 Task: Add an event with the title Product Demonstration Session, date '2023/10/26', time 9:15 AM to 11:15 AMand add a description: After the scavenger hunt, a debriefing session will be conducted to allow teams to share their experiences, challenges faced, and lessons learned. This provides an opportunity for reflection, celebration of successes, and identification of areas for improvement., put the event into Red category . Add location for the event as: 321 Mykonos Town, Mykonos, Greece, logged in from the account softage.2@softage.netand send the event invitation to softage.10@softage.net and softage.1@softage.net. Set a reminder for the event 2 hour before
Action: Mouse moved to (112, 112)
Screenshot: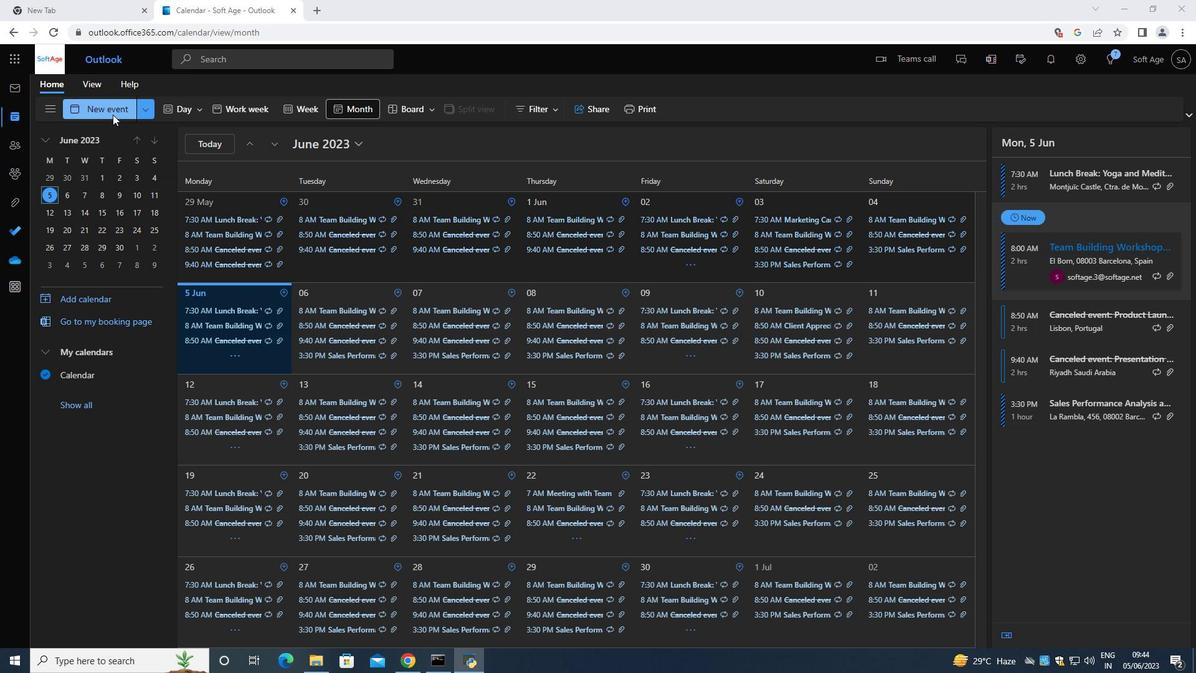 
Action: Mouse pressed left at (112, 112)
Screenshot: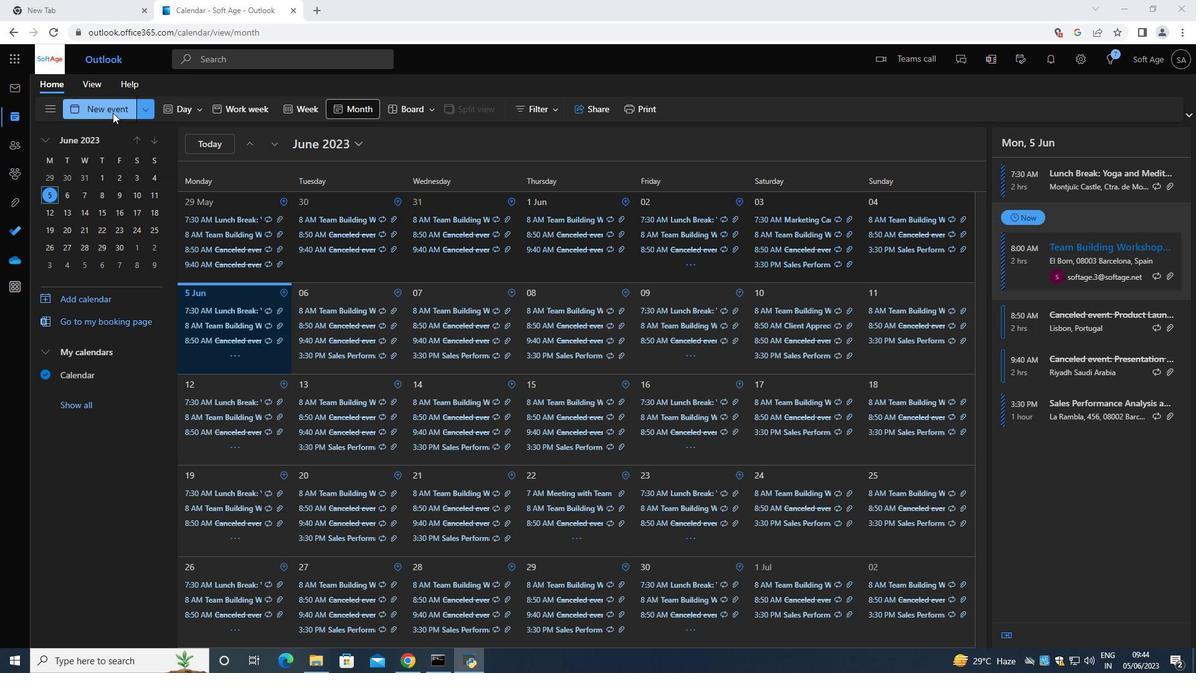 
Action: Mouse moved to (307, 185)
Screenshot: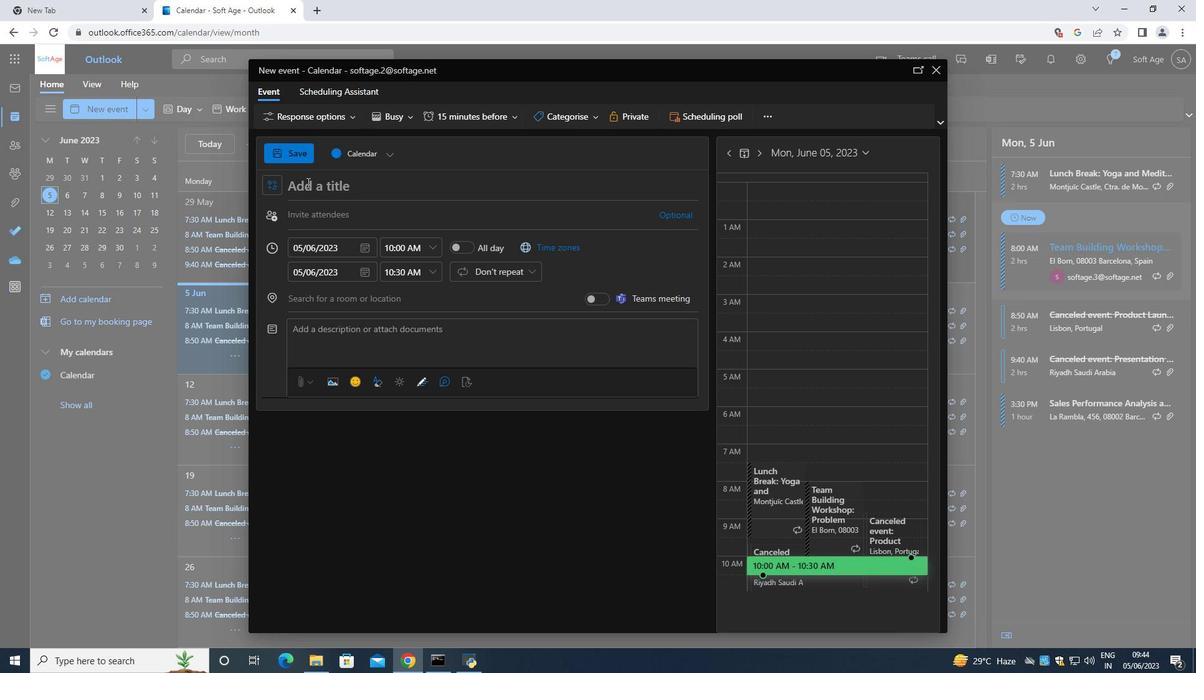 
Action: Mouse pressed left at (307, 185)
Screenshot: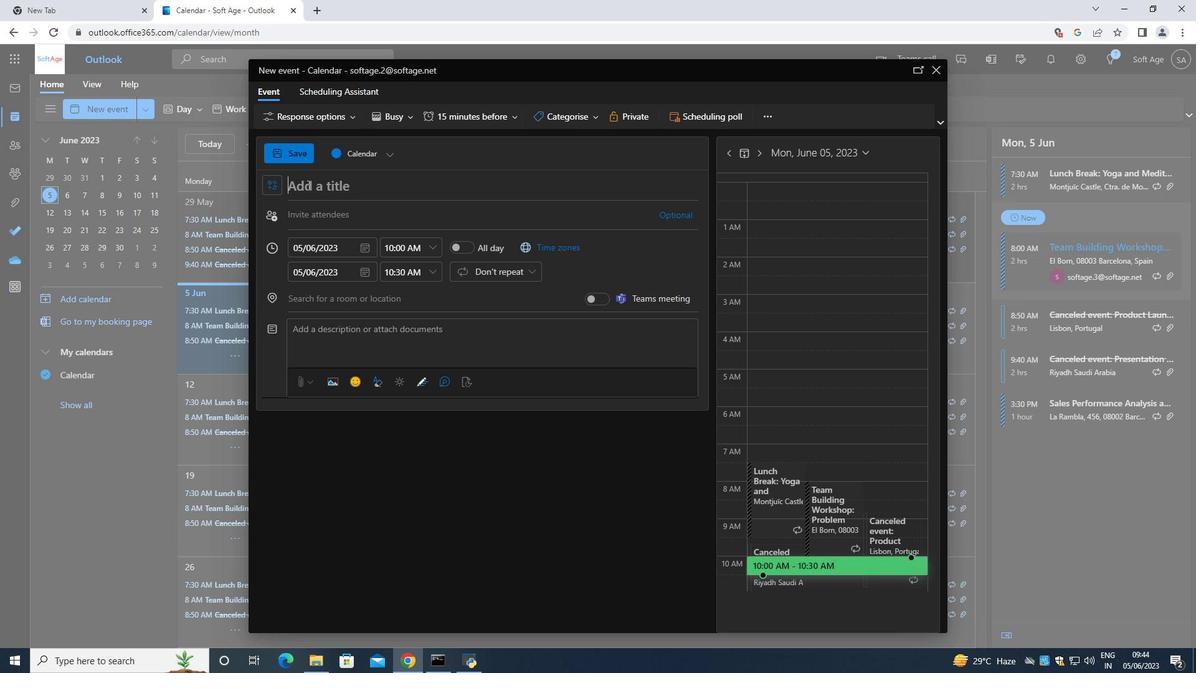 
Action: Mouse moved to (313, 193)
Screenshot: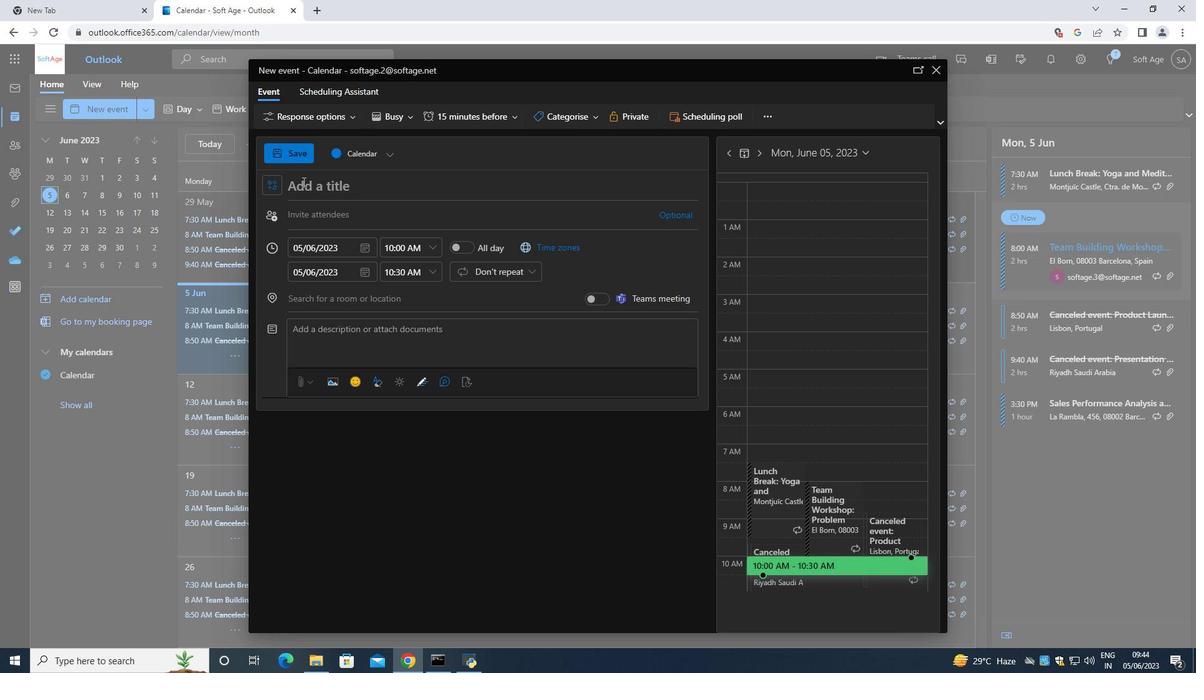 
Action: Key pressed <Key.shift><Key.shift><Key.shift><Key.shift><Key.shift><Key.shift><Key.shift><Key.shift>Product<Key.space><Key.shift>Demonstration<Key.space><Key.shift>Session<Key.space>
Screenshot: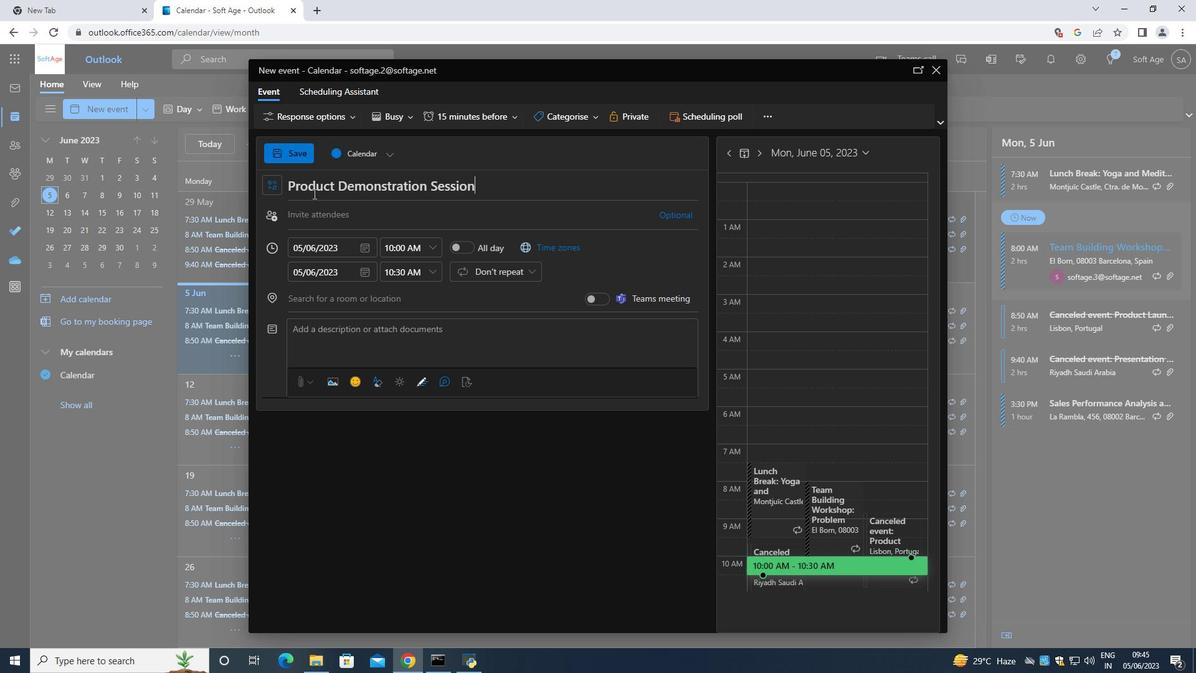 
Action: Mouse moved to (362, 242)
Screenshot: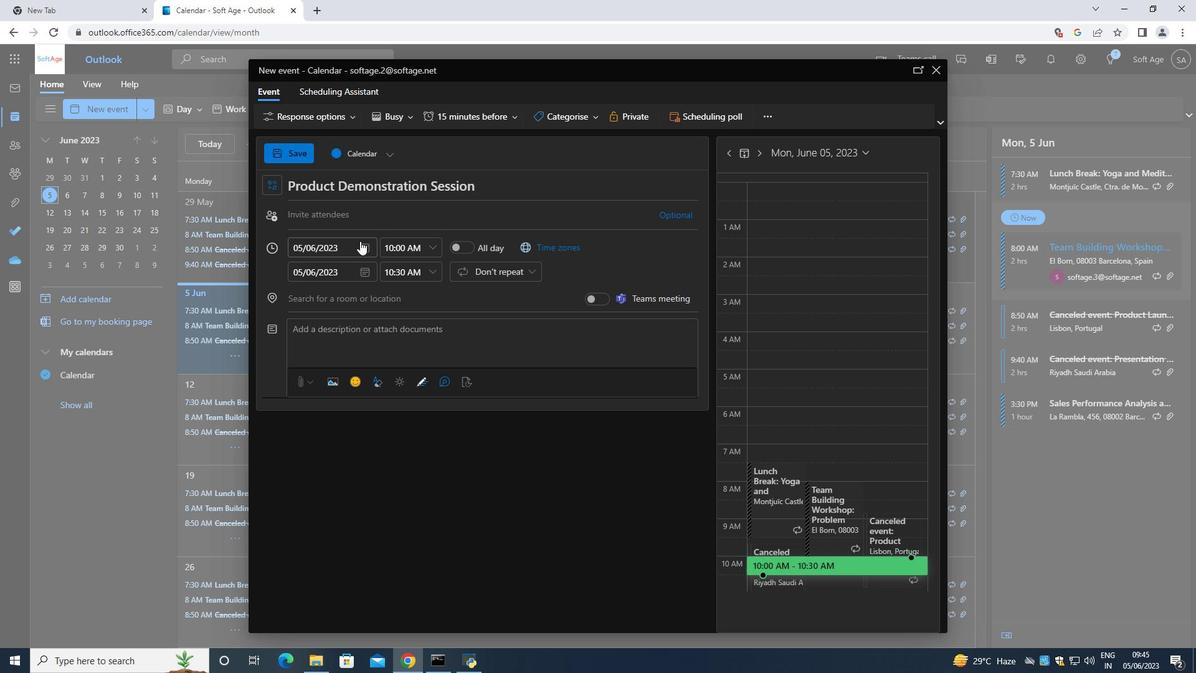 
Action: Mouse pressed left at (362, 242)
Screenshot: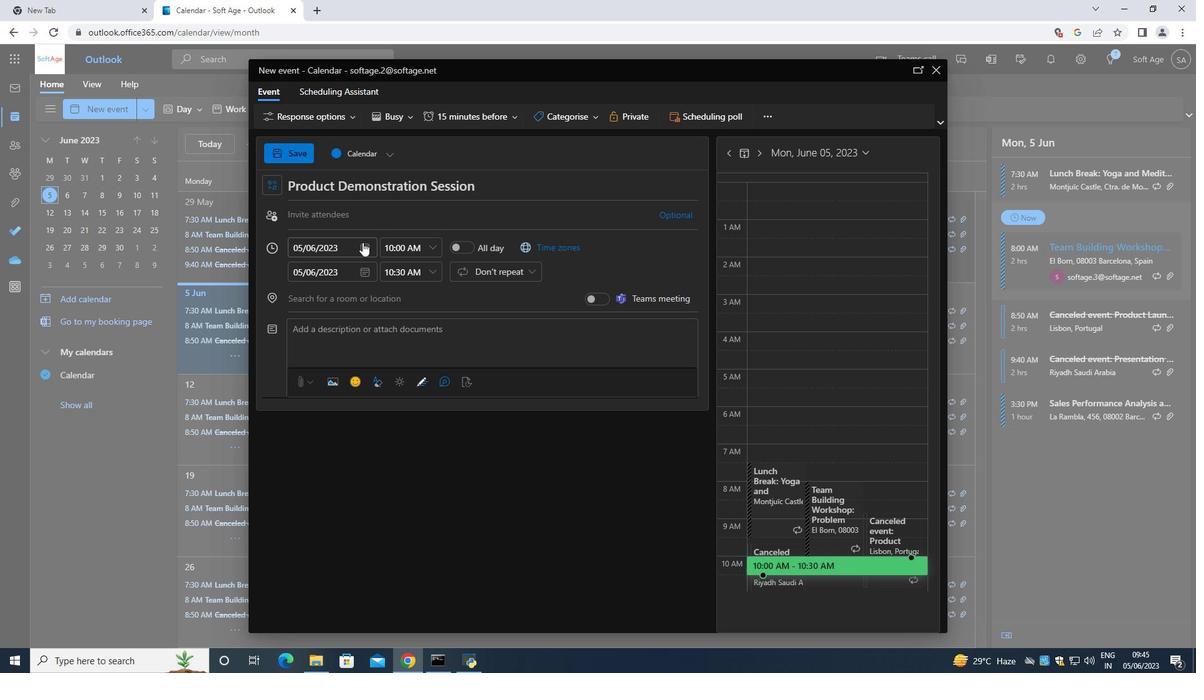 
Action: Mouse moved to (410, 279)
Screenshot: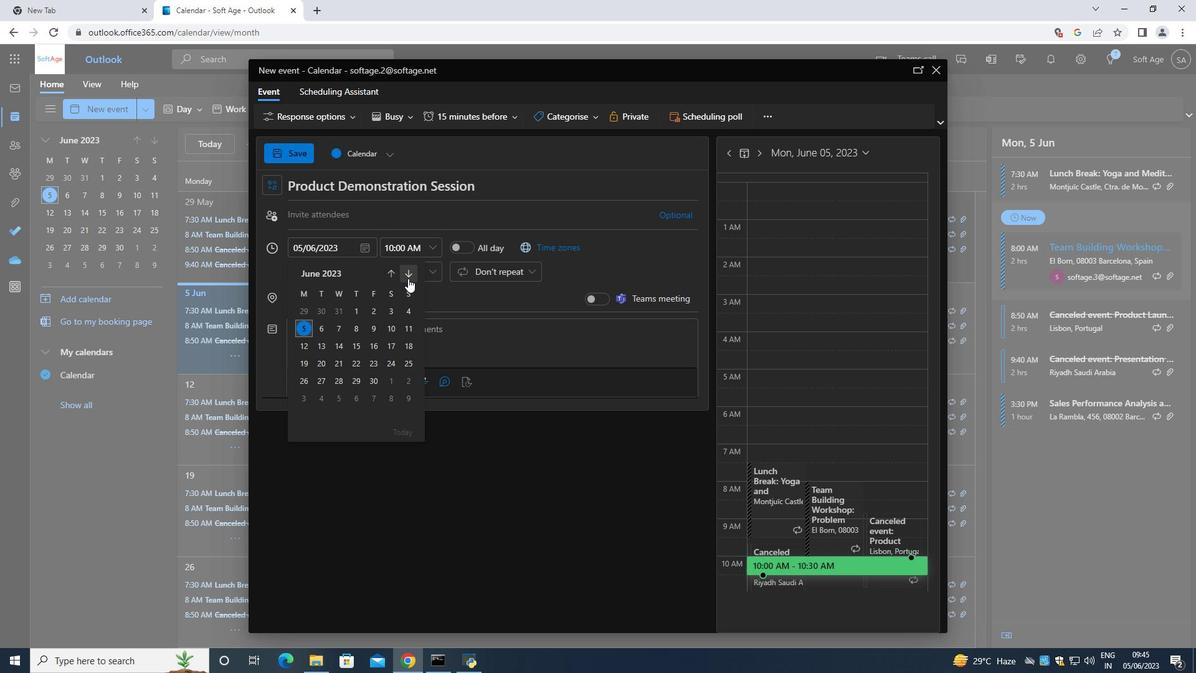 
Action: Mouse pressed left at (410, 279)
Screenshot: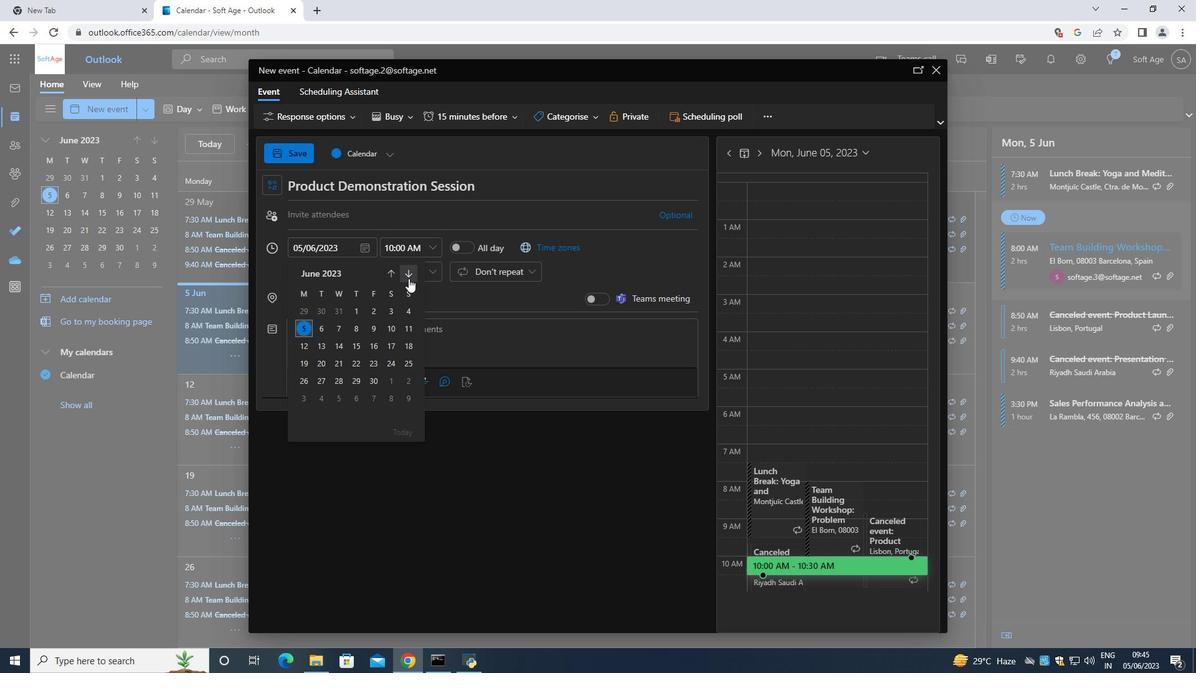 
Action: Mouse moved to (410, 279)
Screenshot: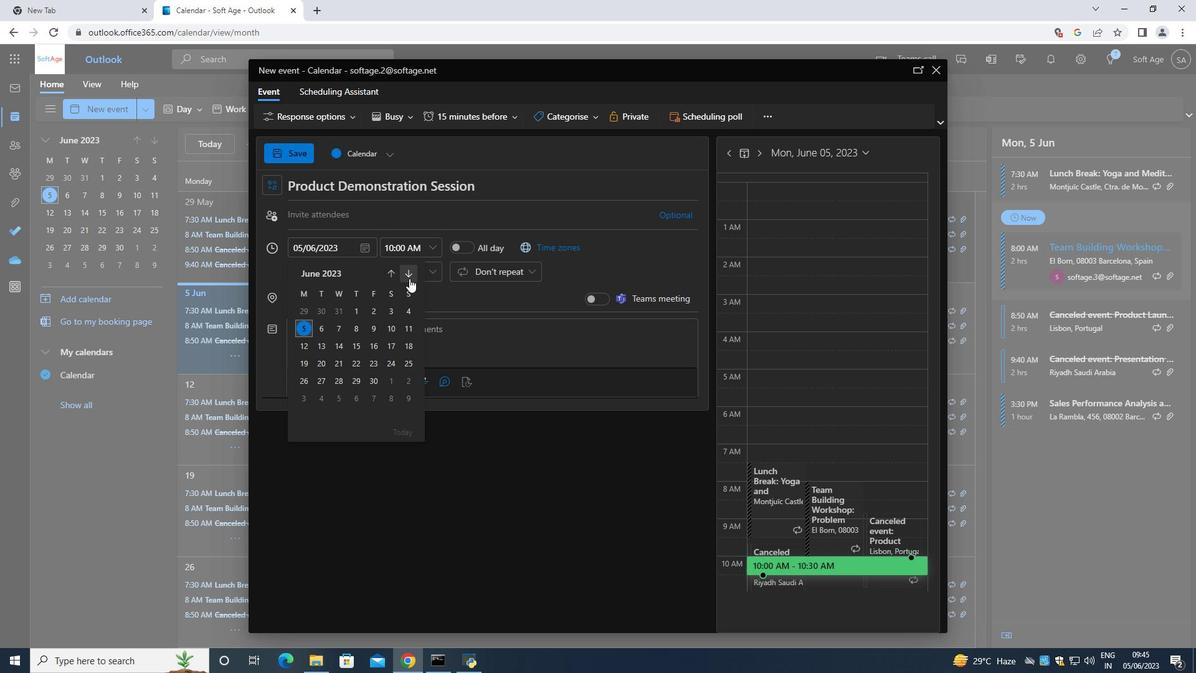
Action: Mouse pressed left at (410, 279)
Screenshot: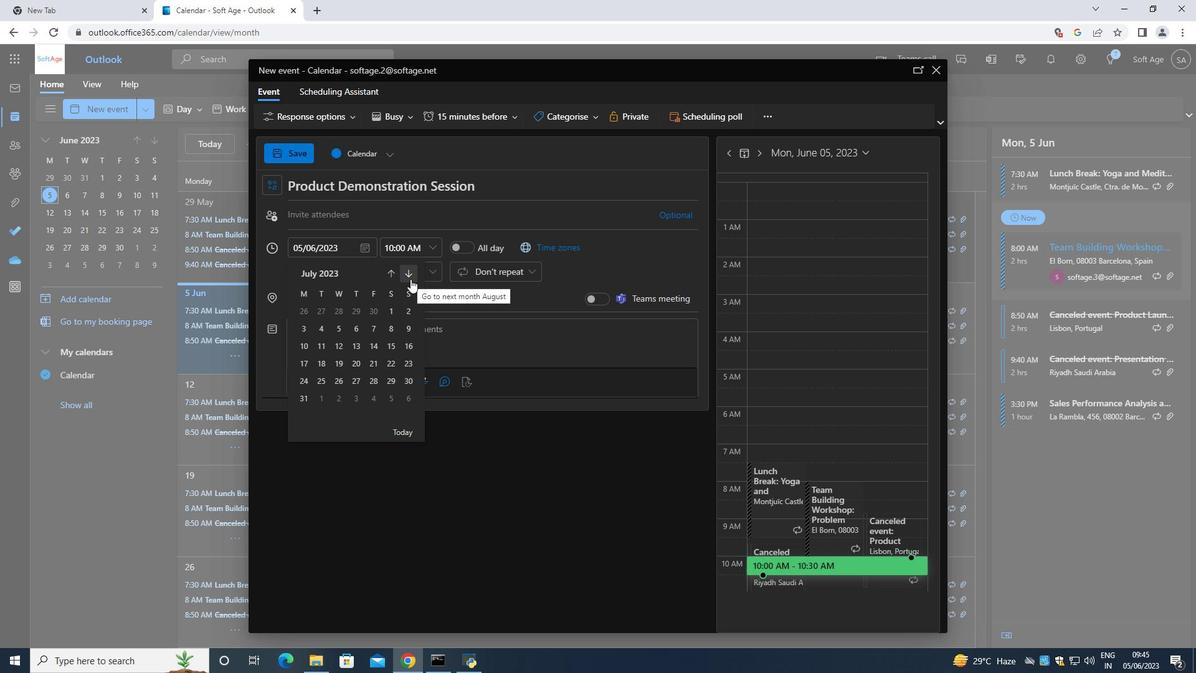 
Action: Mouse pressed left at (410, 279)
Screenshot: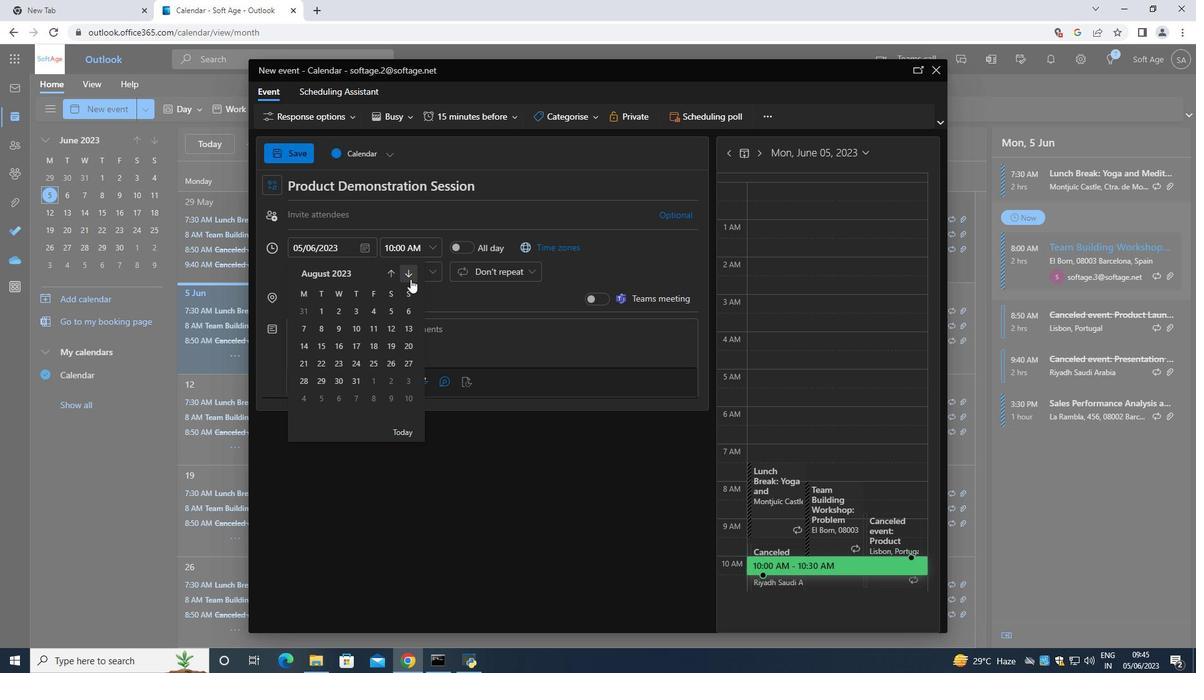 
Action: Mouse pressed left at (410, 279)
Screenshot: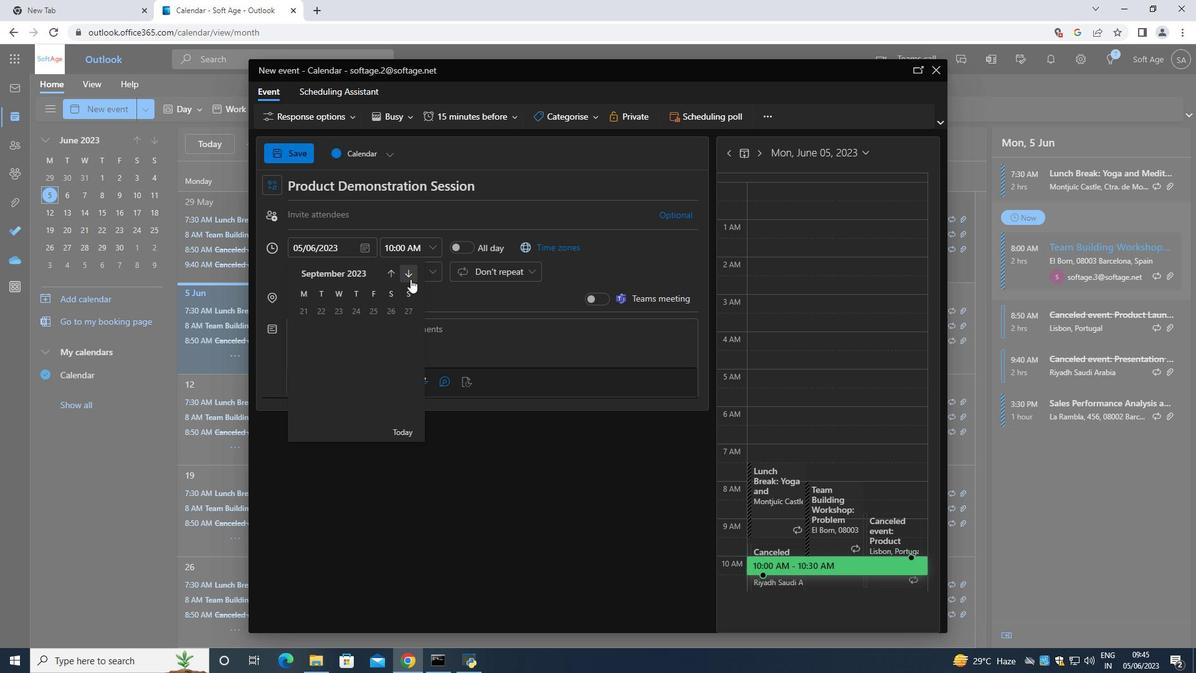 
Action: Mouse pressed left at (410, 279)
Screenshot: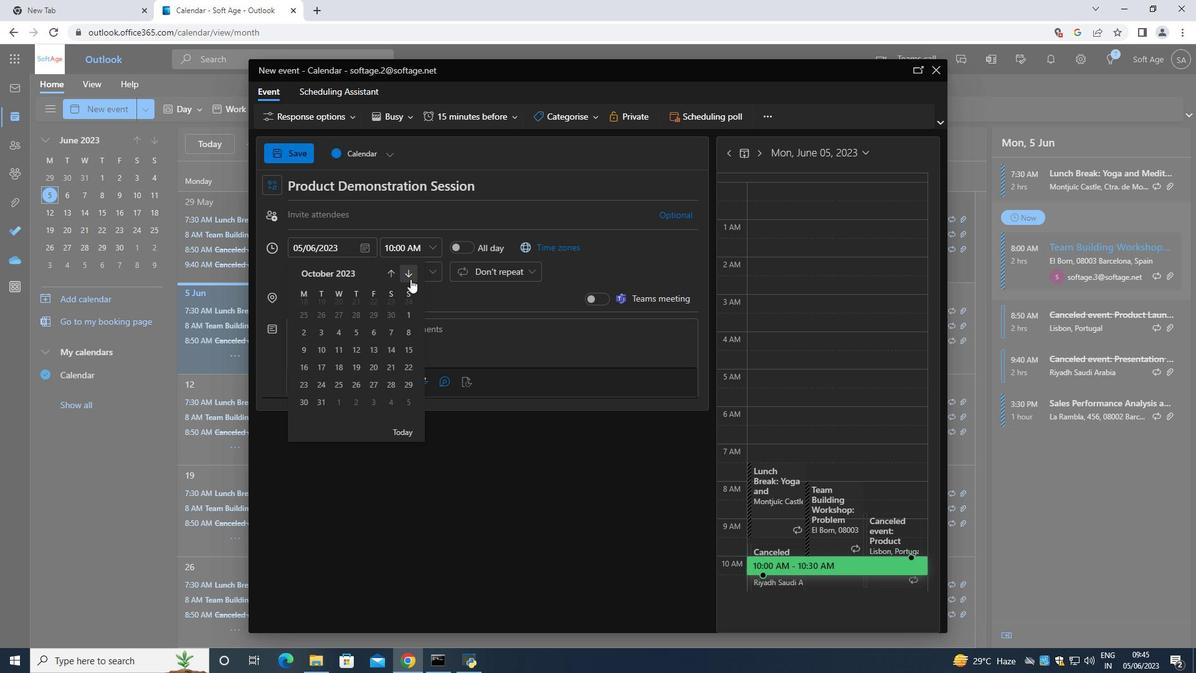 
Action: Mouse moved to (391, 276)
Screenshot: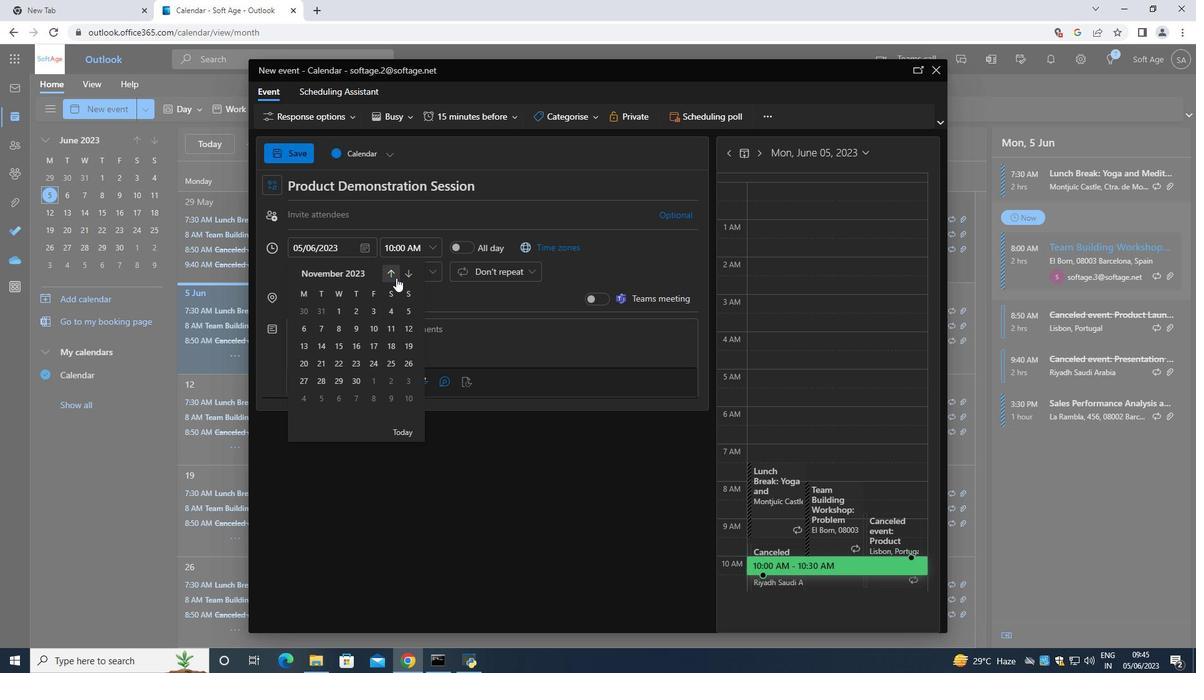 
Action: Mouse pressed left at (391, 276)
Screenshot: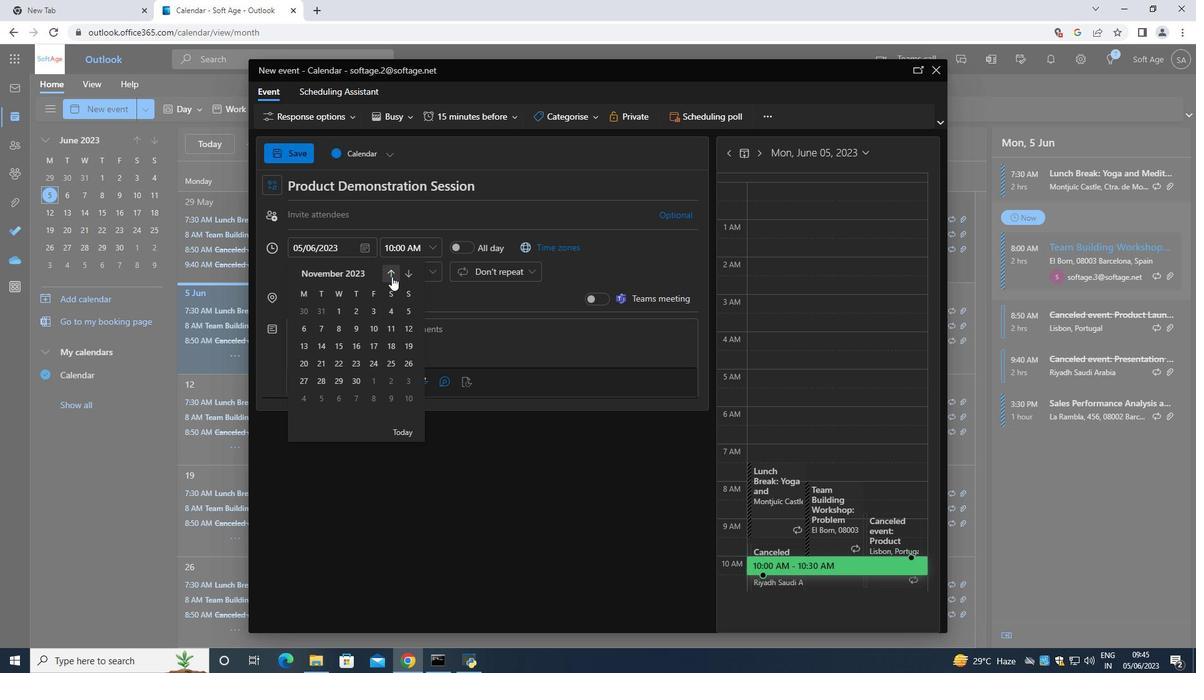 
Action: Mouse moved to (363, 378)
Screenshot: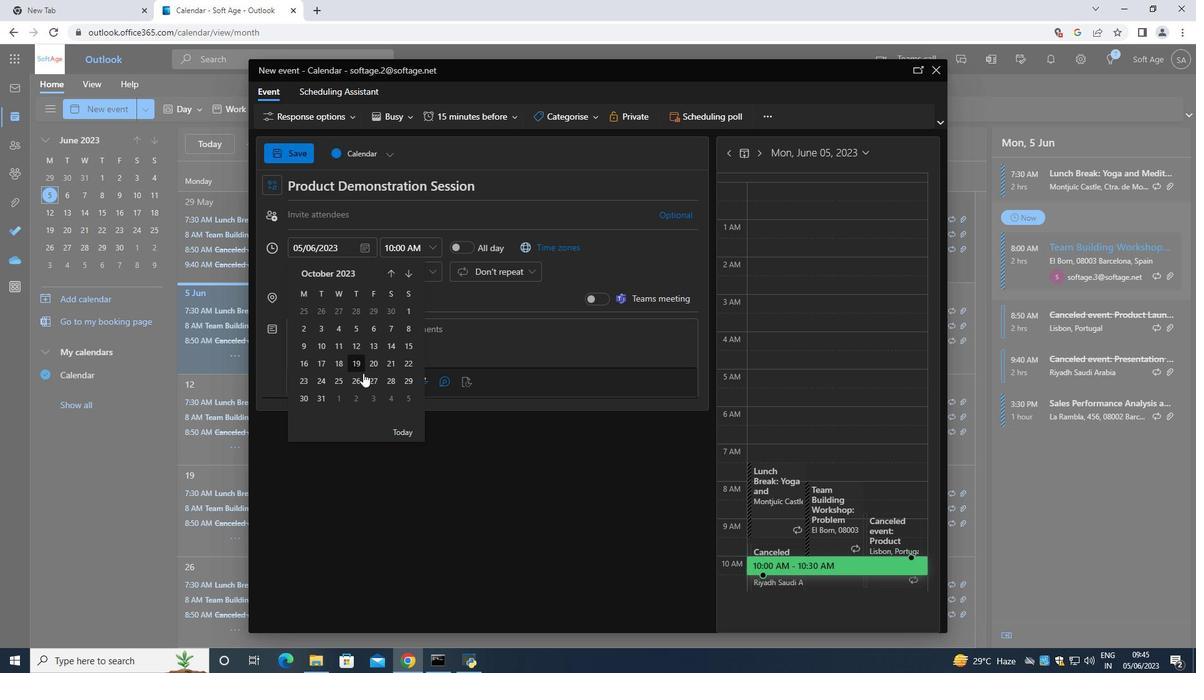 
Action: Mouse pressed left at (363, 378)
Screenshot: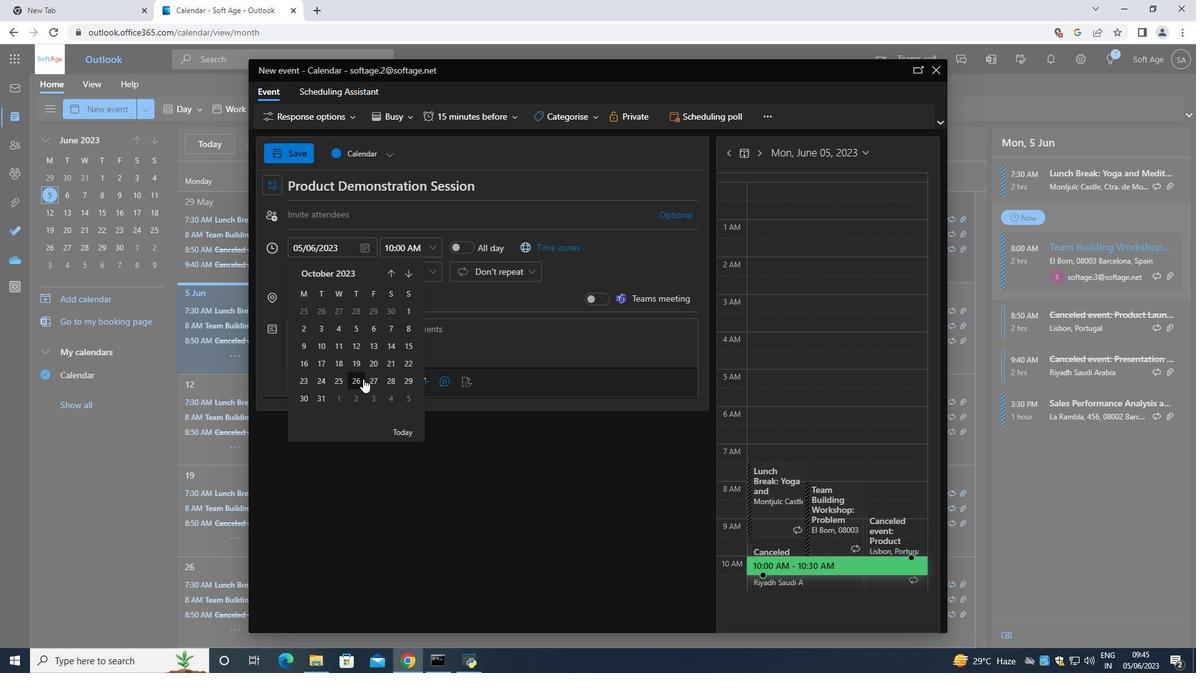 
Action: Mouse moved to (432, 248)
Screenshot: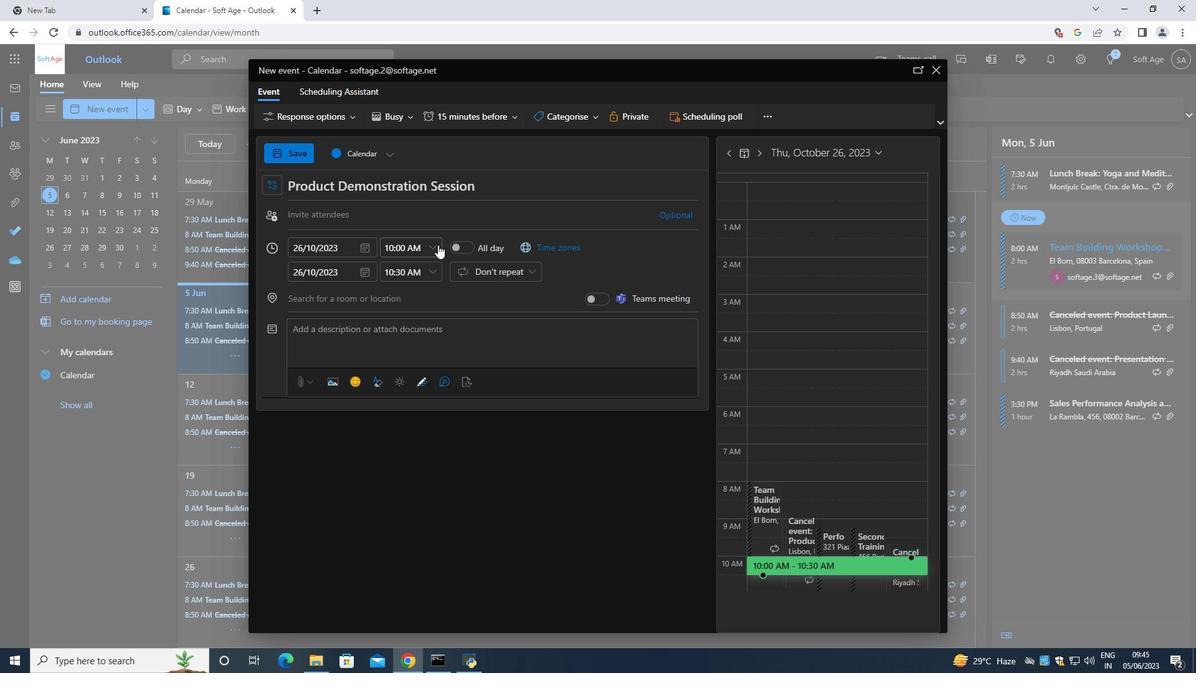 
Action: Mouse pressed left at (432, 248)
Screenshot: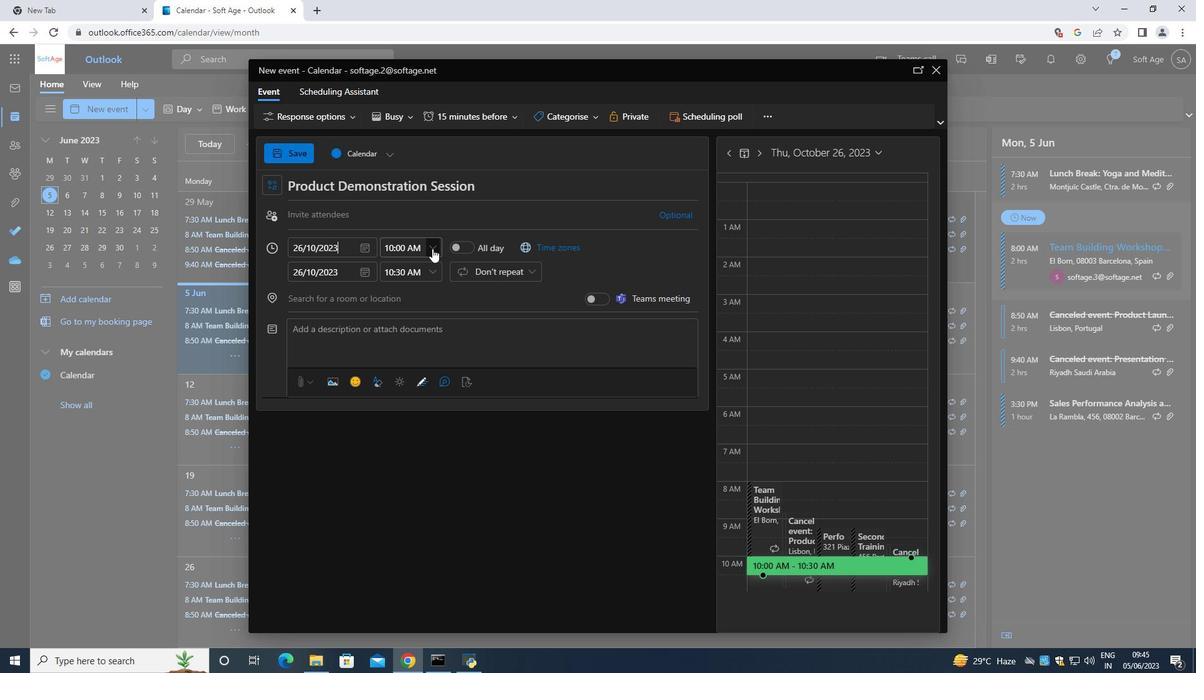 
Action: Mouse moved to (439, 270)
Screenshot: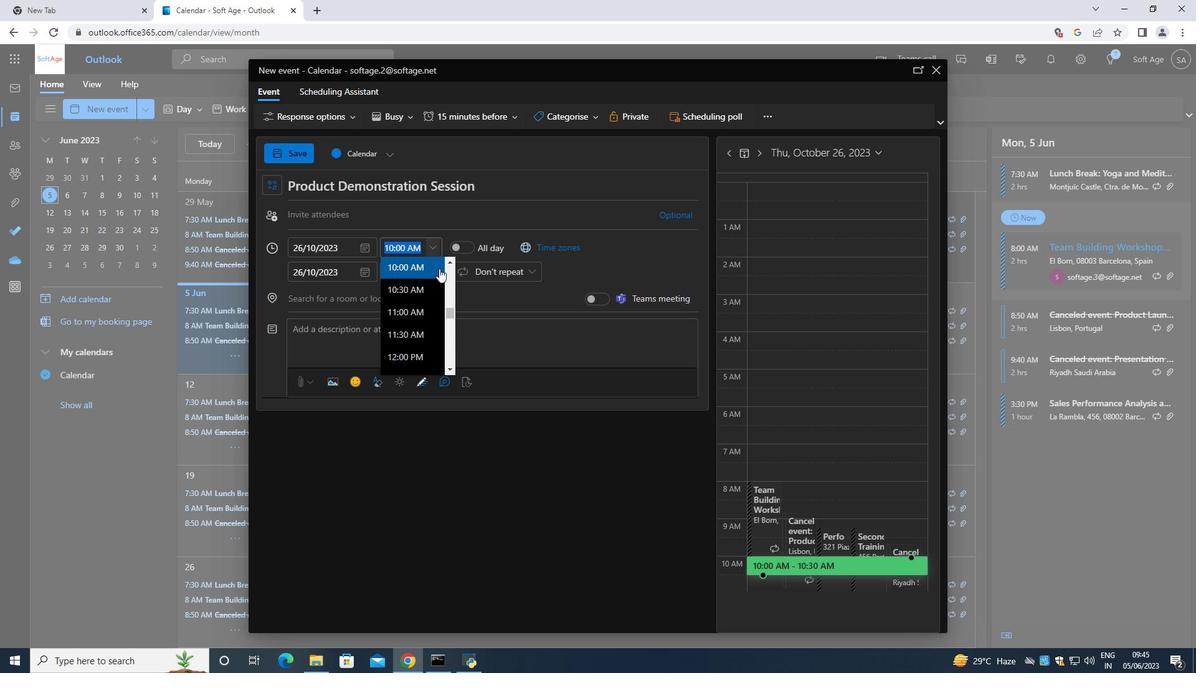 
Action: Mouse scrolled (439, 271) with delta (0, 0)
Screenshot: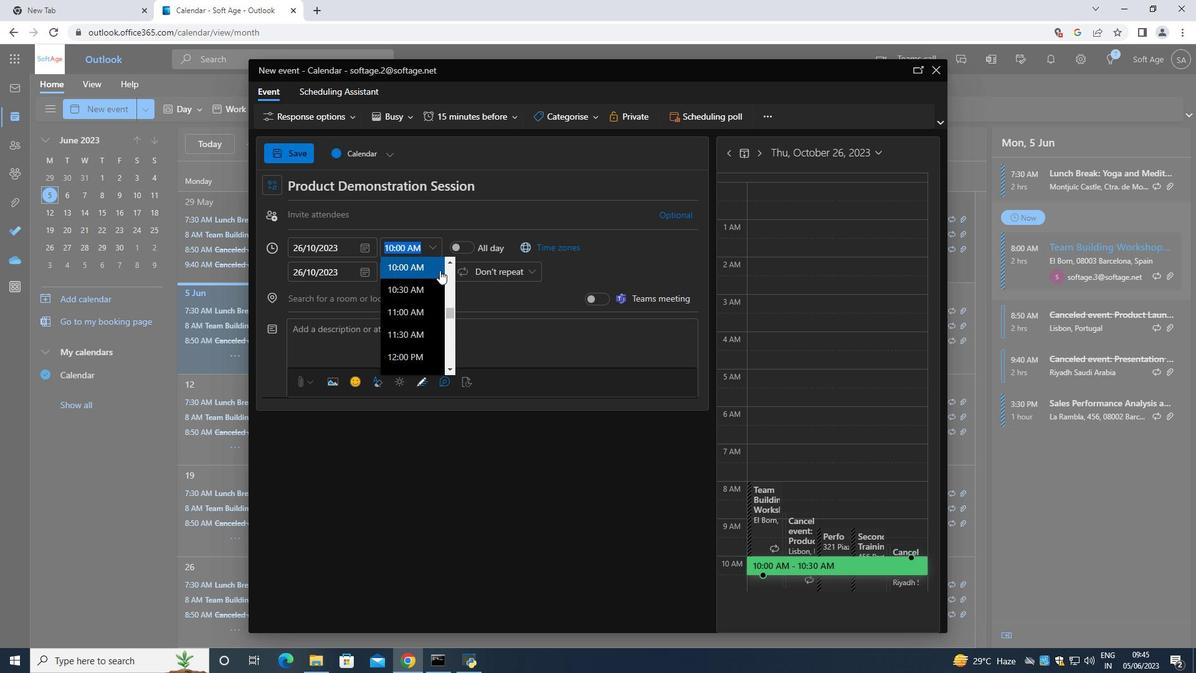 
Action: Mouse moved to (422, 277)
Screenshot: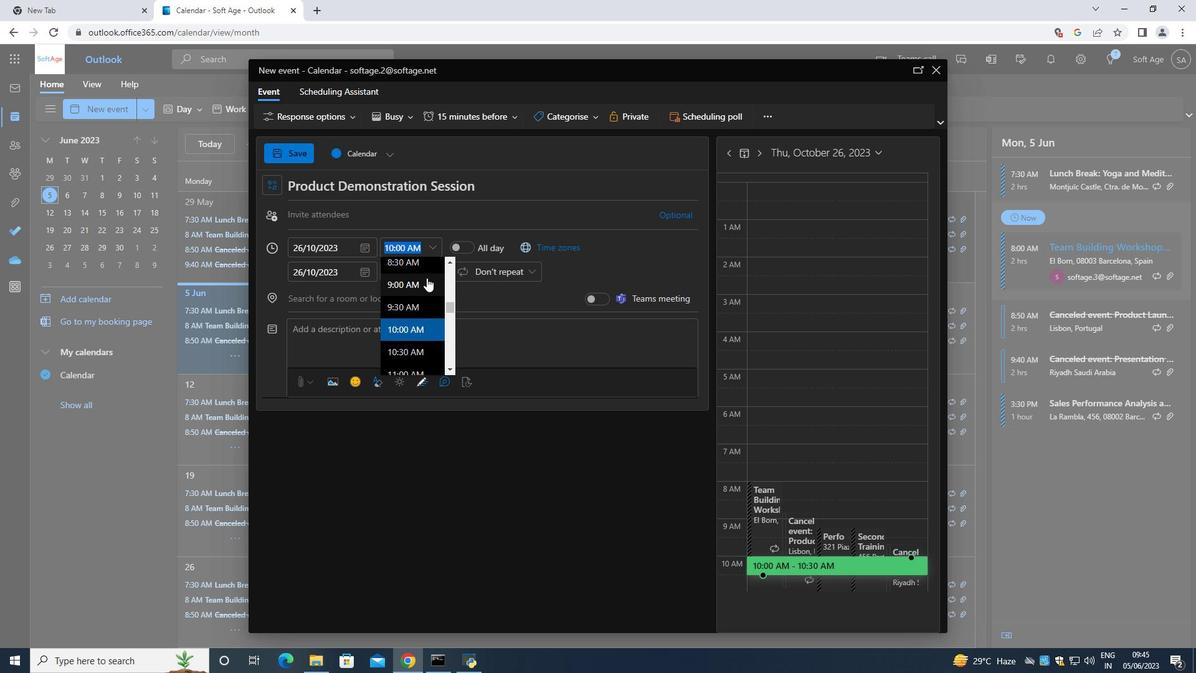
Action: Mouse pressed left at (422, 277)
Screenshot: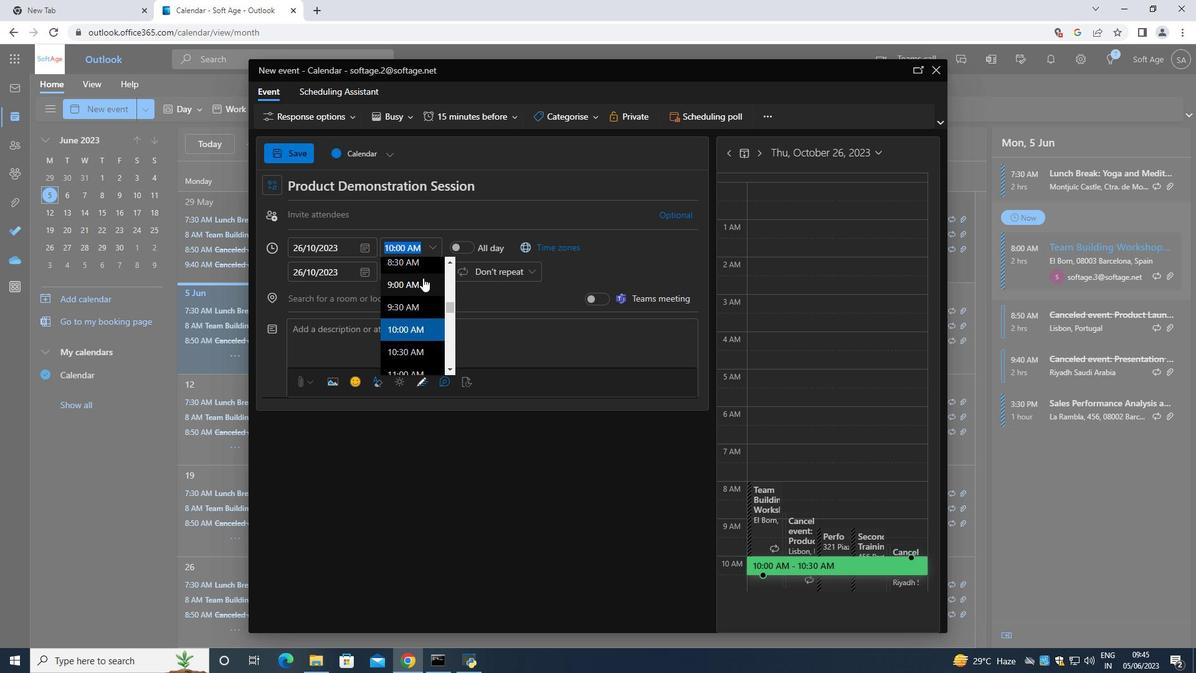 
Action: Mouse moved to (401, 249)
Screenshot: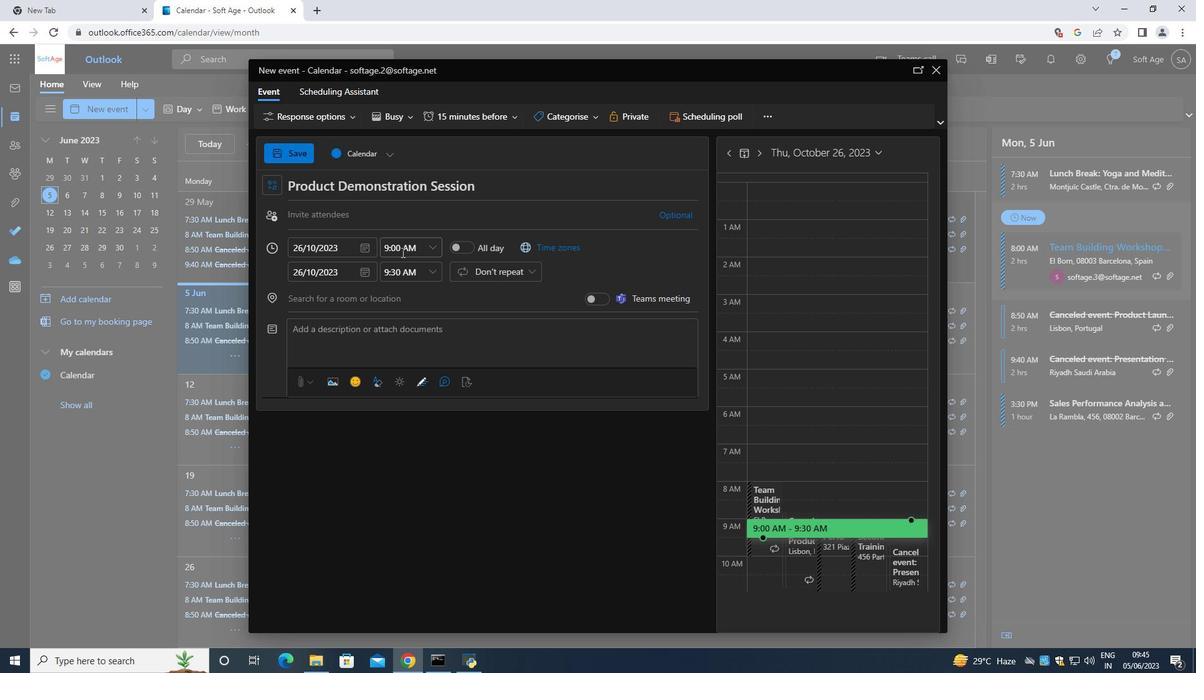 
Action: Mouse pressed left at (401, 249)
Screenshot: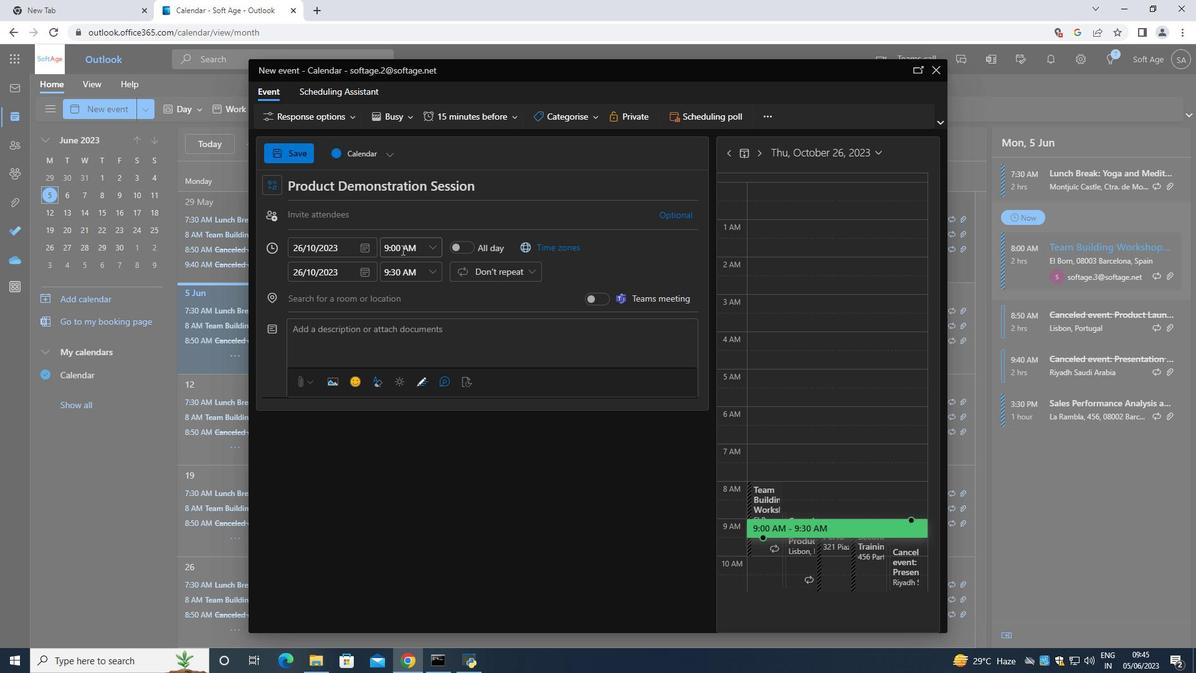 
Action: Mouse moved to (390, 259)
Screenshot: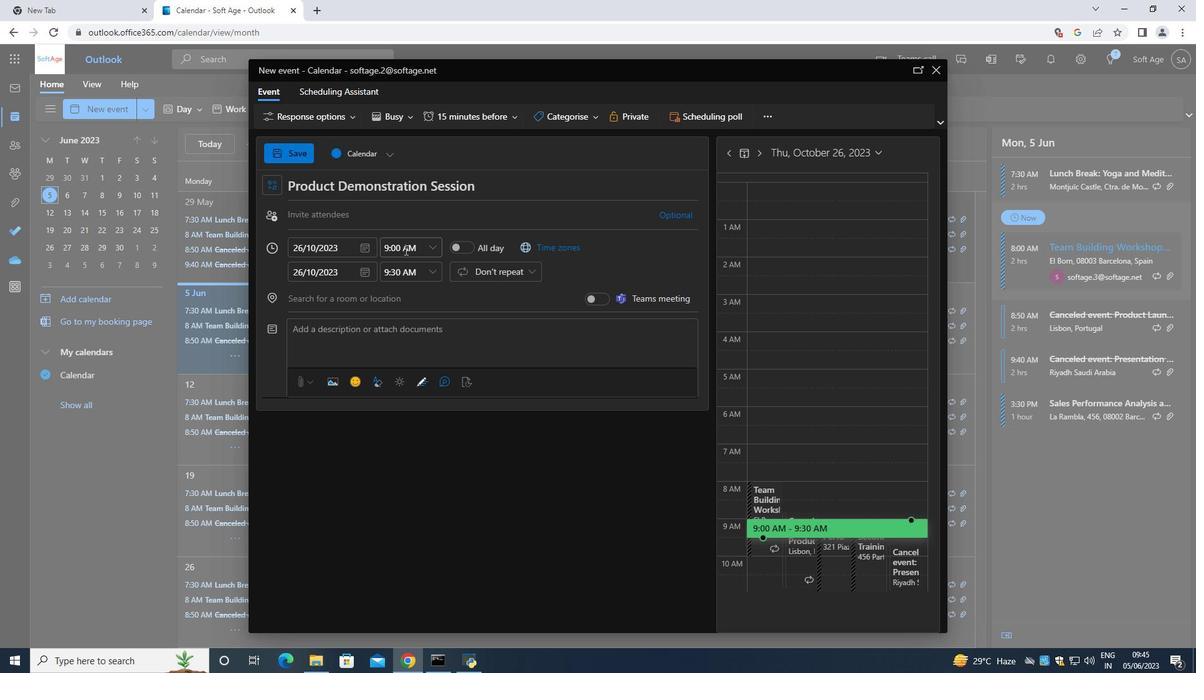 
Action: Key pressed <Key.backspace><Key.backspace><Key.backspace>15
Screenshot: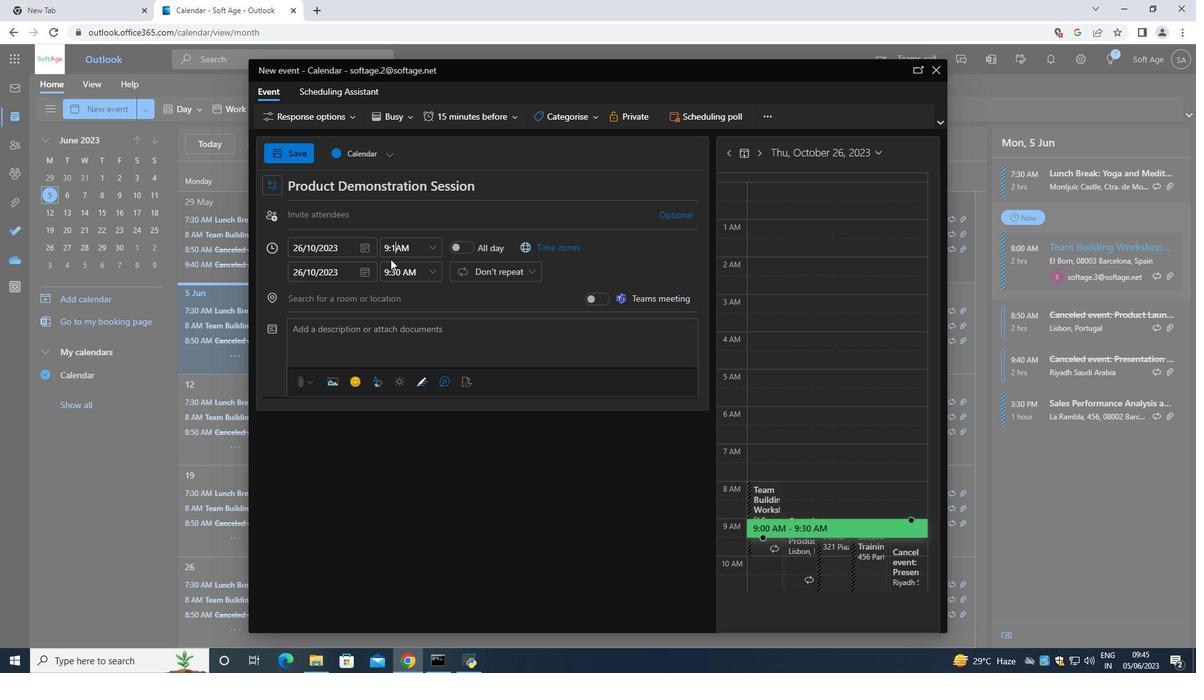 
Action: Mouse moved to (437, 275)
Screenshot: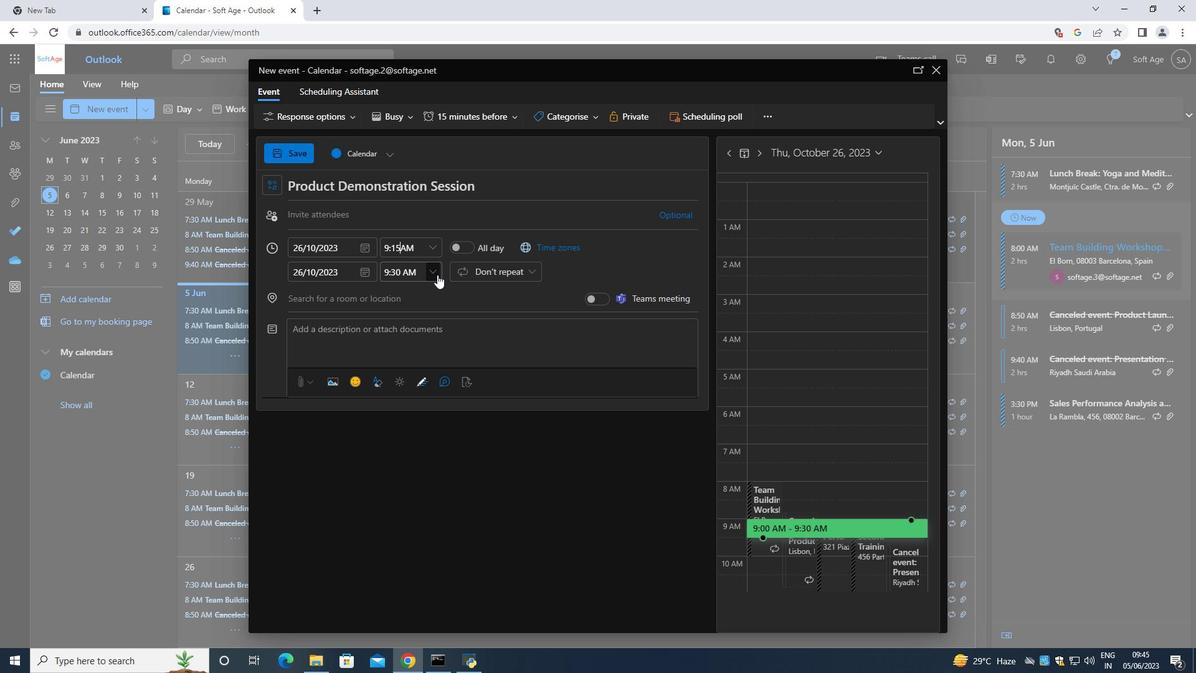 
Action: Mouse pressed left at (437, 275)
Screenshot: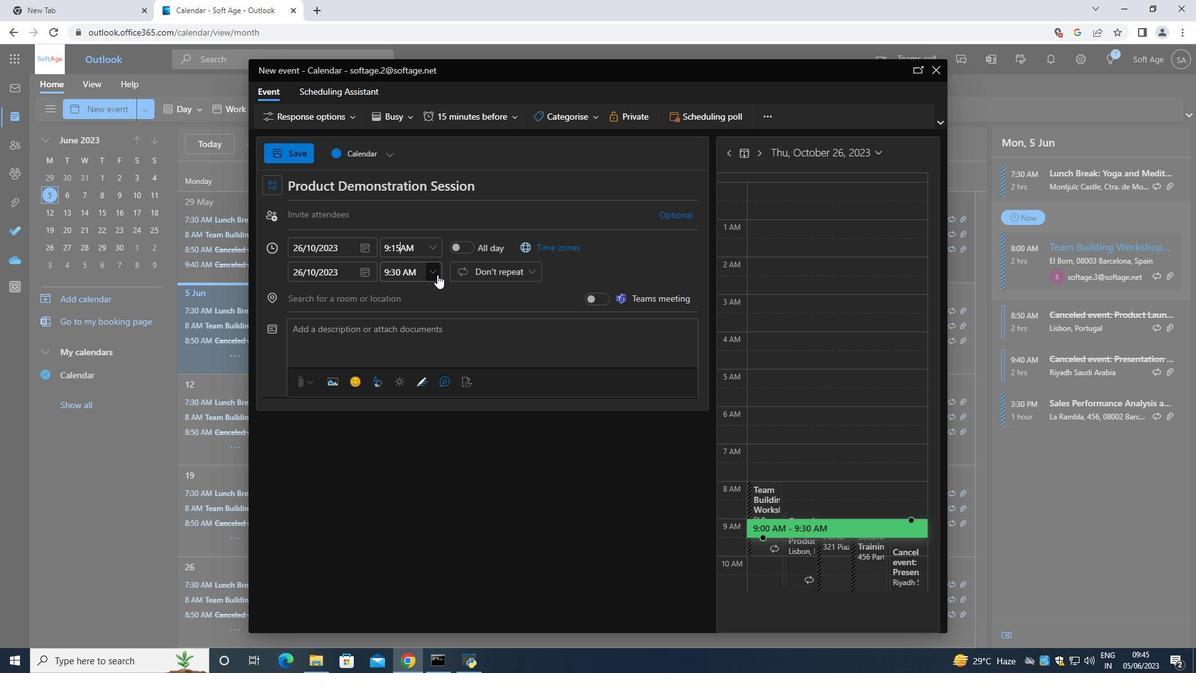 
Action: Mouse moved to (418, 355)
Screenshot: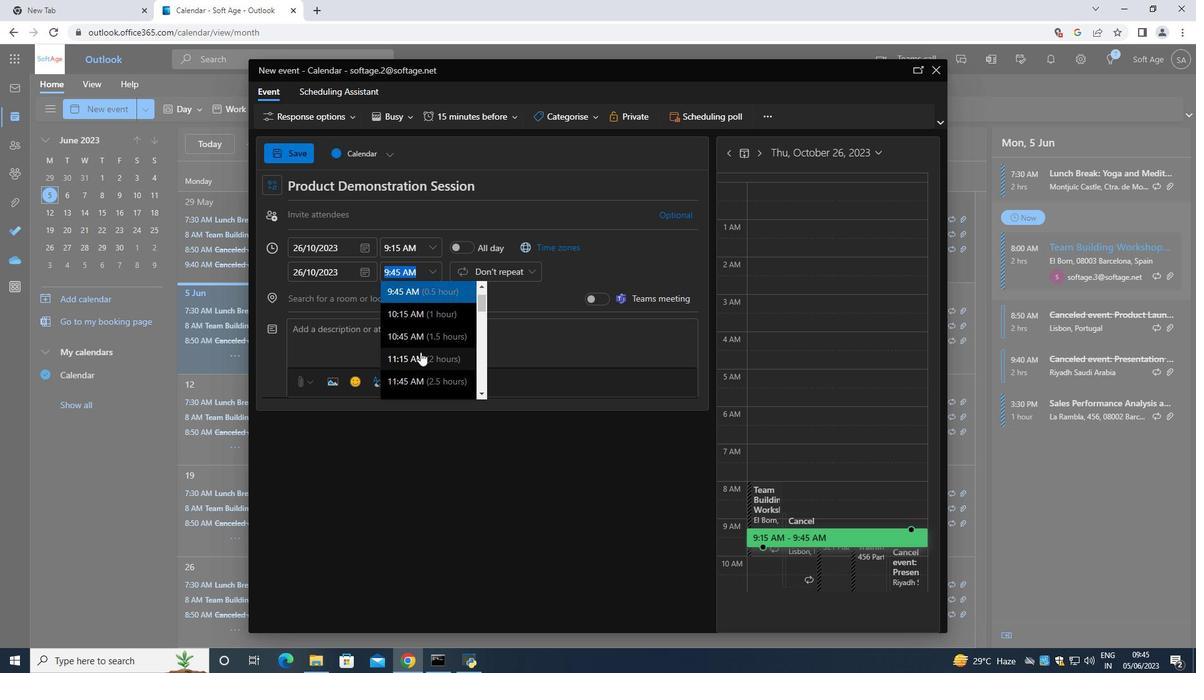 
Action: Mouse pressed left at (418, 355)
Screenshot: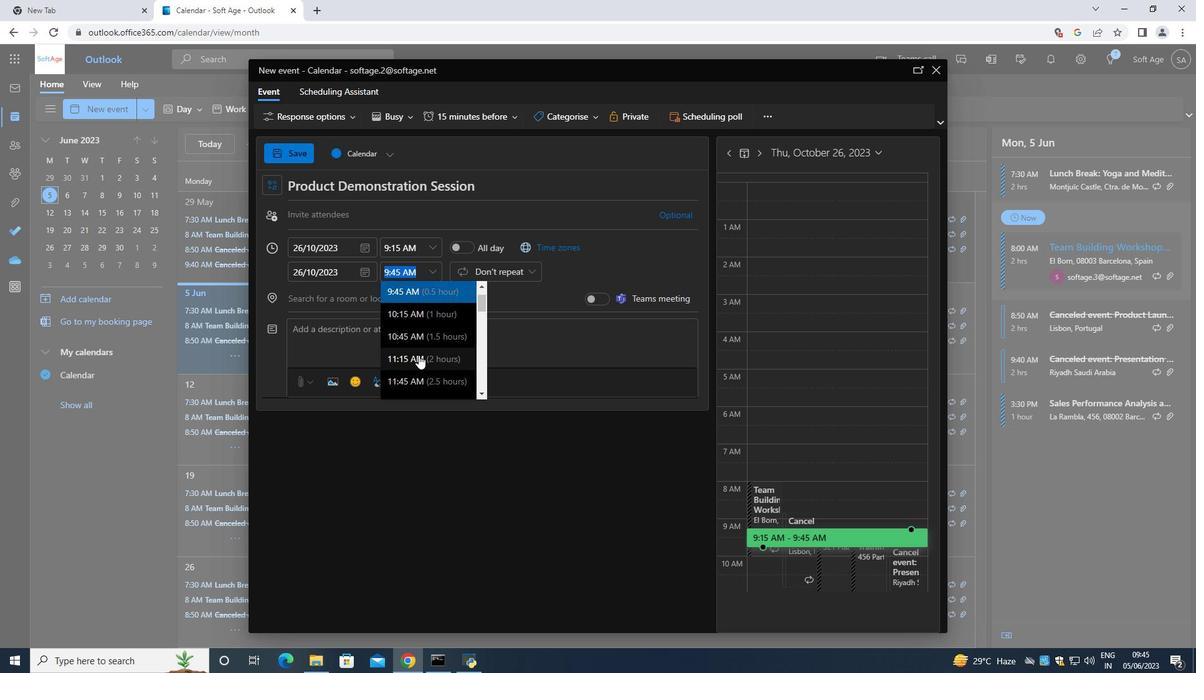 
Action: Mouse moved to (389, 332)
Screenshot: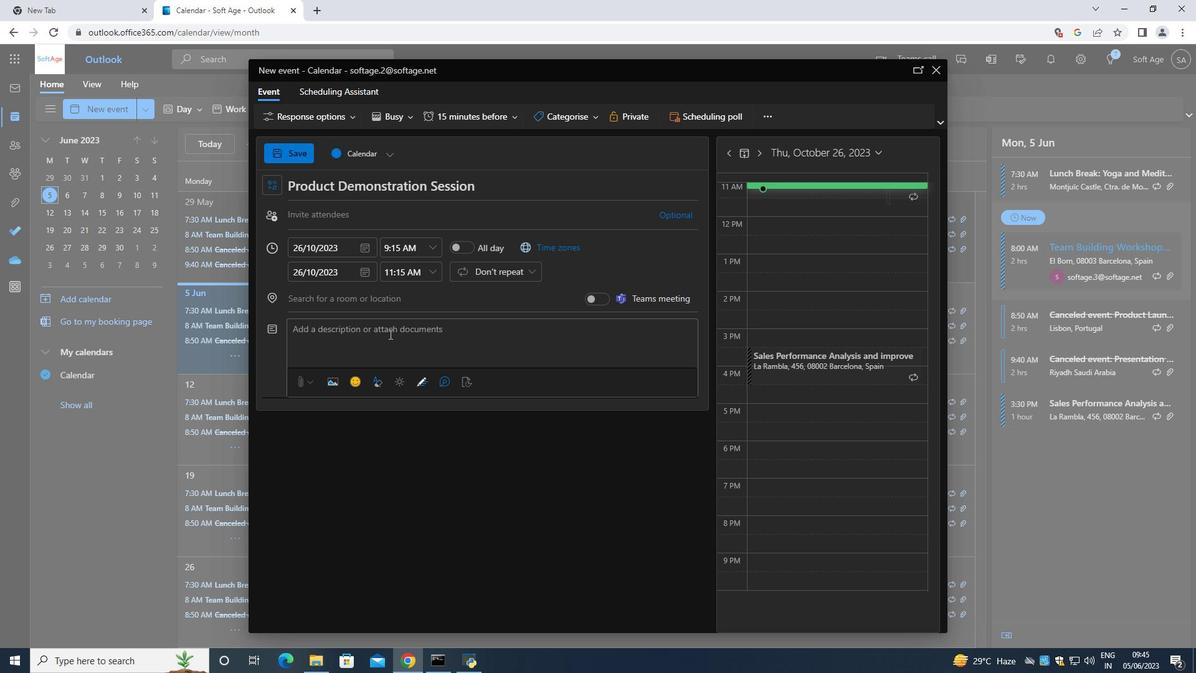 
Action: Mouse pressed left at (389, 332)
Screenshot: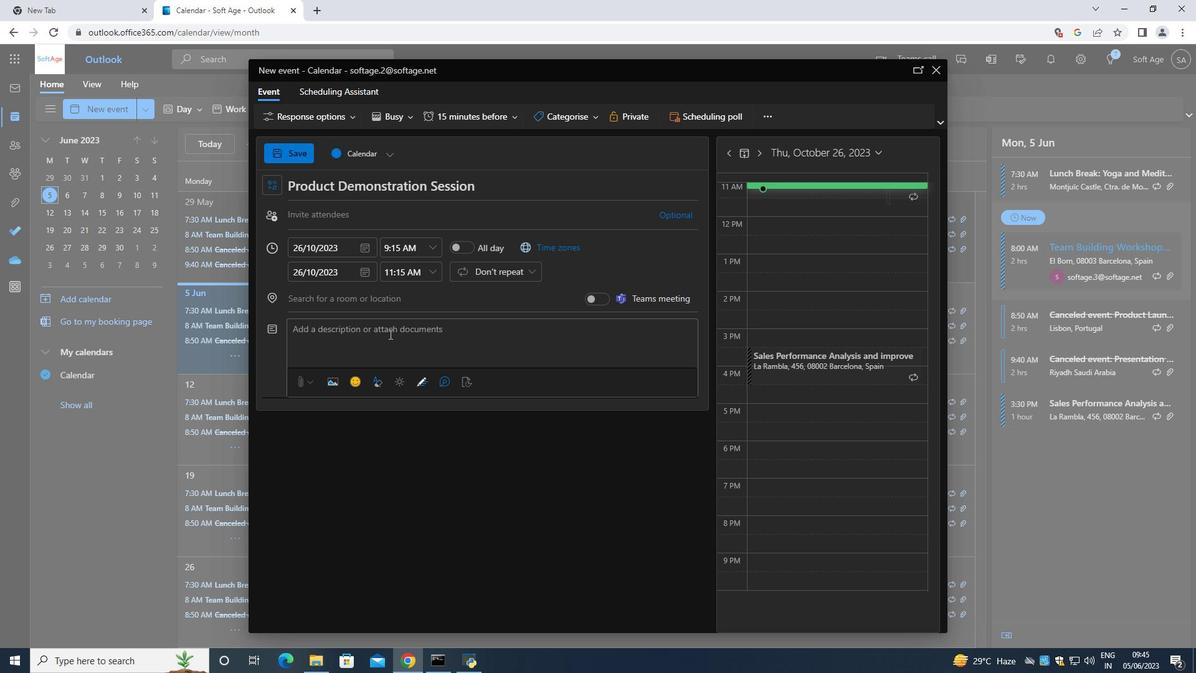 
Action: Mouse moved to (393, 332)
Screenshot: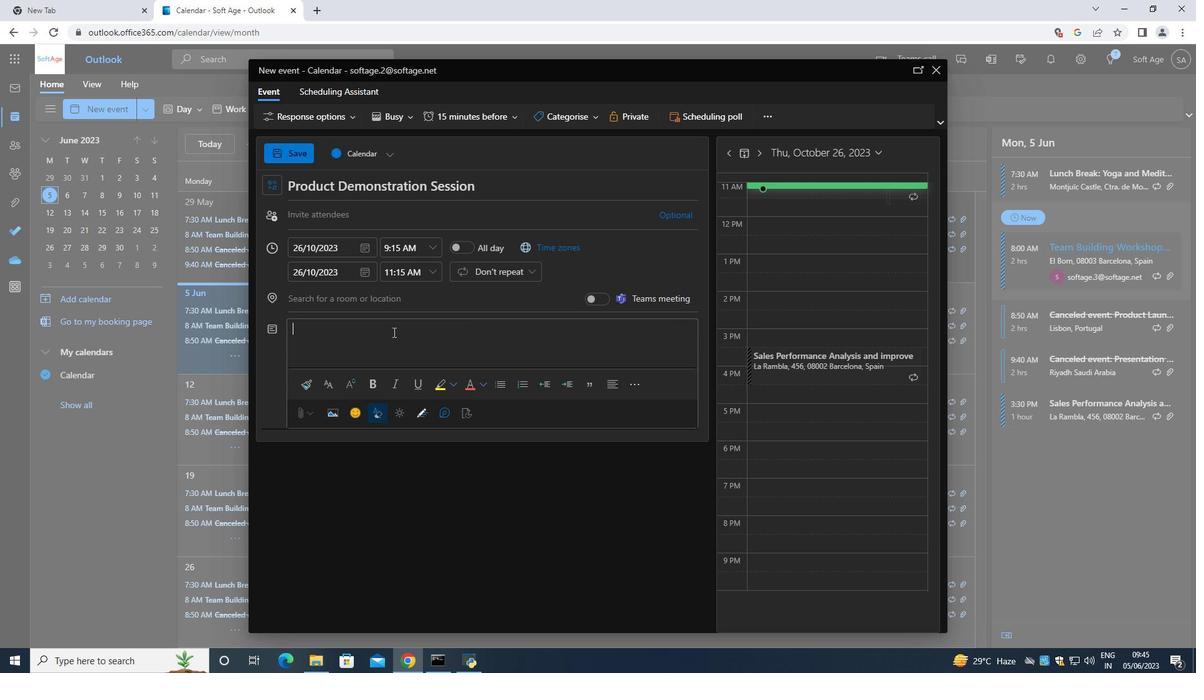 
Action: Key pressed <Key.shift>After<Key.space>the<Key.space>scavenger<Key.space>hunt<Key.space>,<Key.space>adebriefing<Key.space>ses<Key.left><Key.left><Key.left><Key.left><Key.left><Key.left><Key.left><Key.left><Key.left><Key.left><Key.left><Key.left><Key.left><Key.left><Key.space><Key.right><Key.right><Key.right><Key.right><Key.right><Key.right><Key.right><Key.right><Key.right><Key.right><Key.right><Key.right><Key.right><Key.right>sion<Key.space>will<Key.space>be<Key.space>co<Key.space><Key.backspace>nducted<Key.space>to<Key.space>allow<Key.space>teams<Key.space>to<Key.space>share<Key.space>their<Key.space>experiences<Key.space>,<Key.space>challenges<Key.space>faced<Key.space>and<Key.space>lessons<Key.space>learm<Key.backspace>ned<Key.space>.<Key.space><Key.shift>This<Key.space>provides<Key.space>an<Key.space>opportunity<Key.space>for<Key.space>reflection<Key.space>,<Key.space>cala<Key.backspace><Key.backspace>ve<Key.backspace><Key.backspace><Key.backspace>elebration<Key.space>of<Key.space>successes,<Key.space>and<Key.space>identification<Key.space>of<Key.space>areas<Key.space>for<Key.space>improvement.<Key.space>
Screenshot: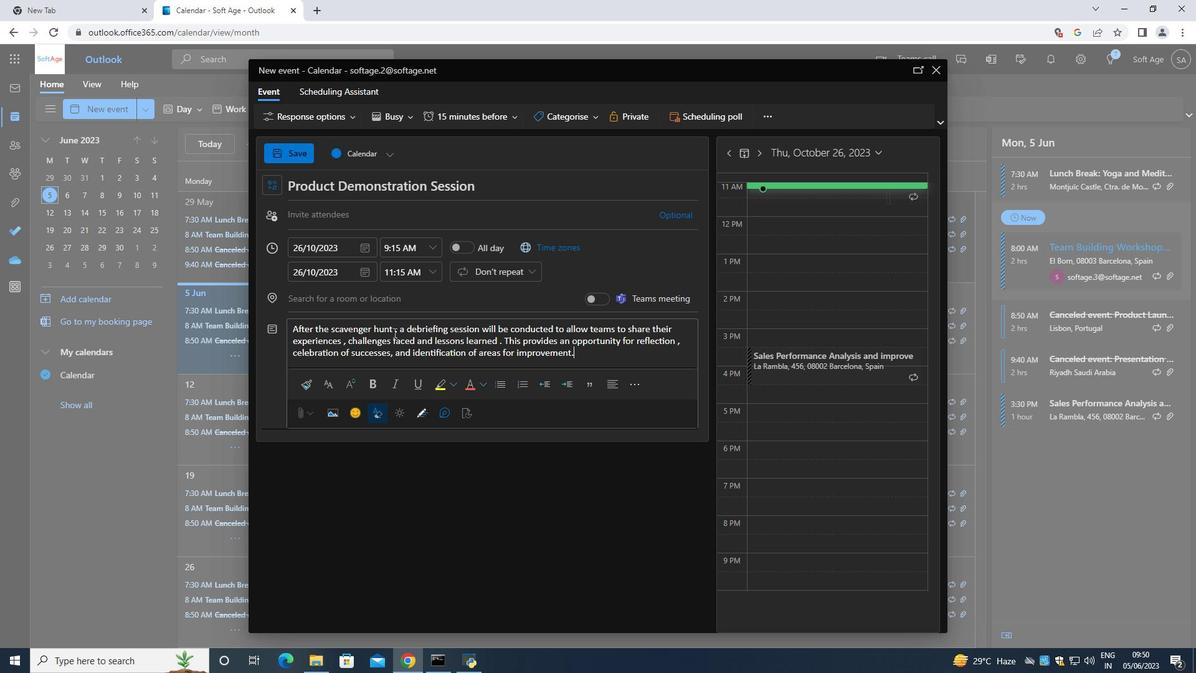
Action: Mouse moved to (559, 115)
Screenshot: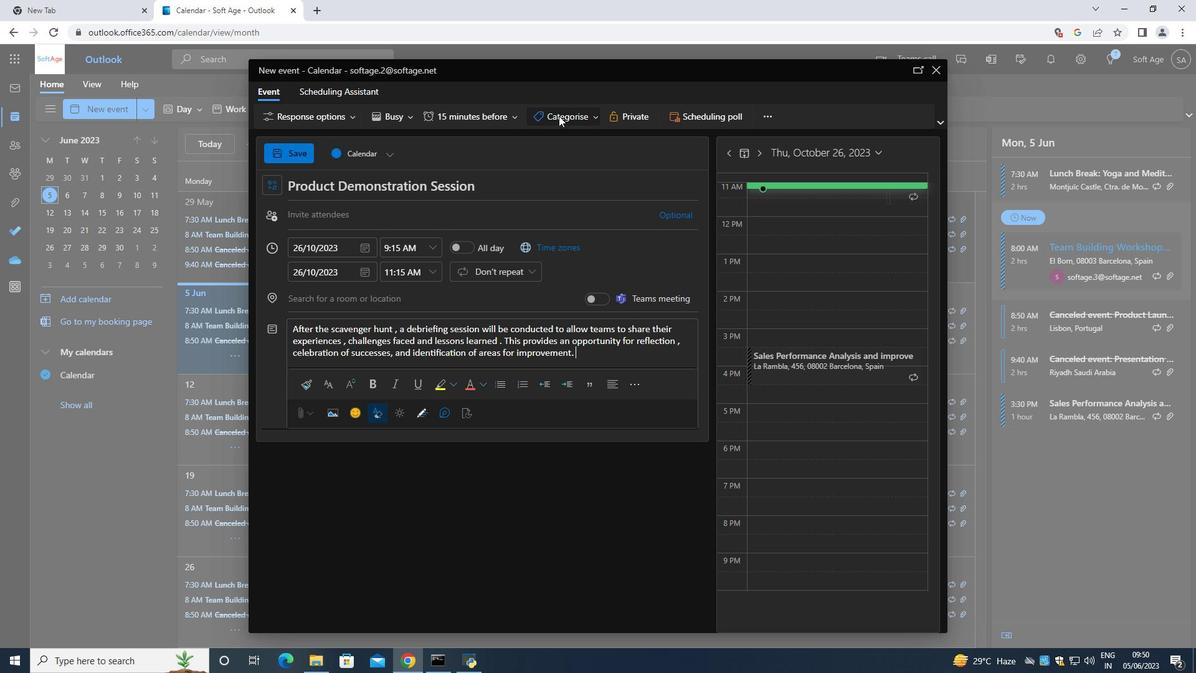 
Action: Mouse pressed left at (559, 115)
Screenshot: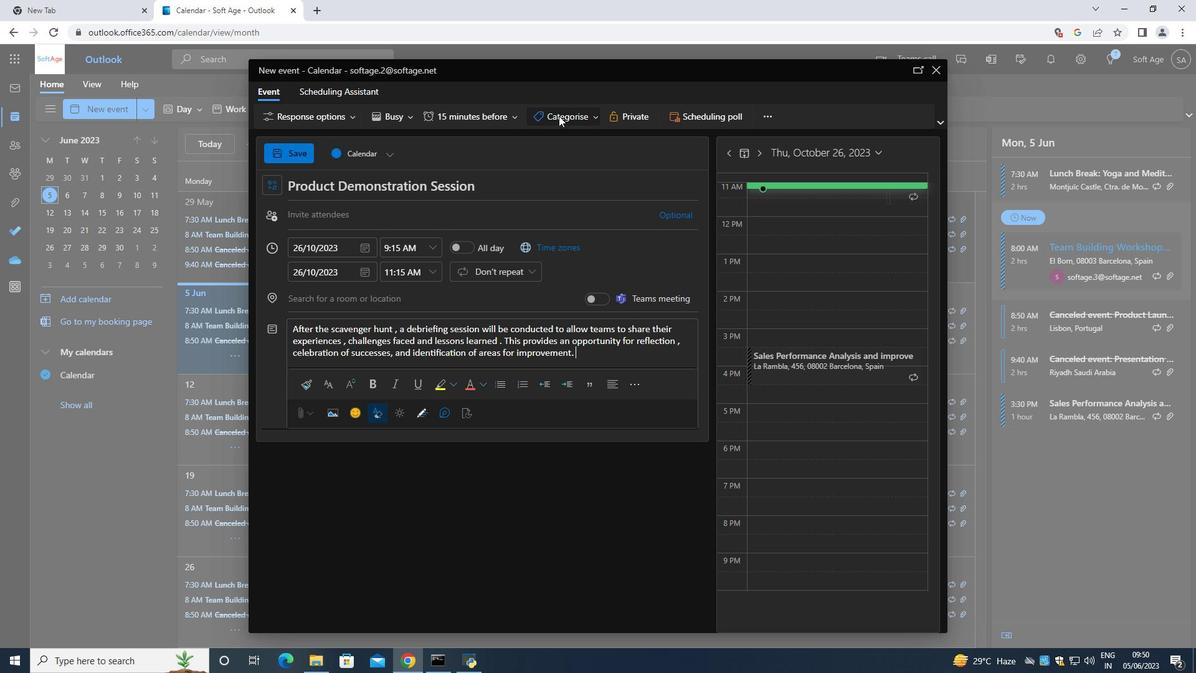 
Action: Mouse moved to (563, 214)
Screenshot: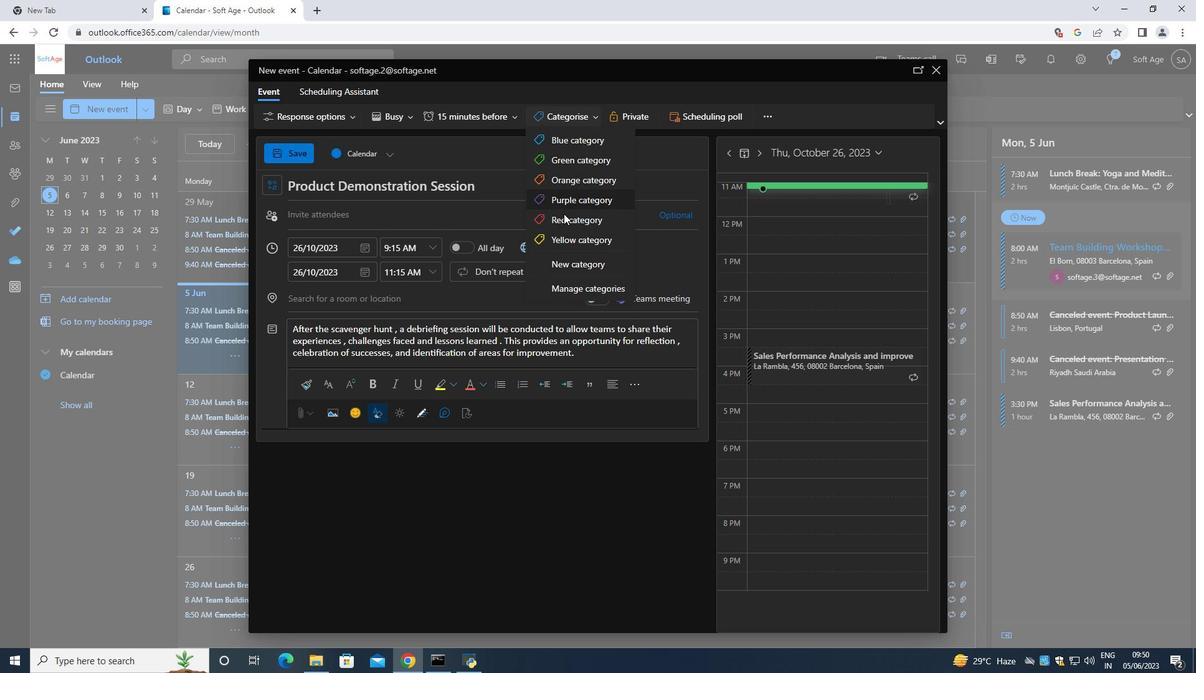 
Action: Mouse pressed left at (563, 214)
Screenshot: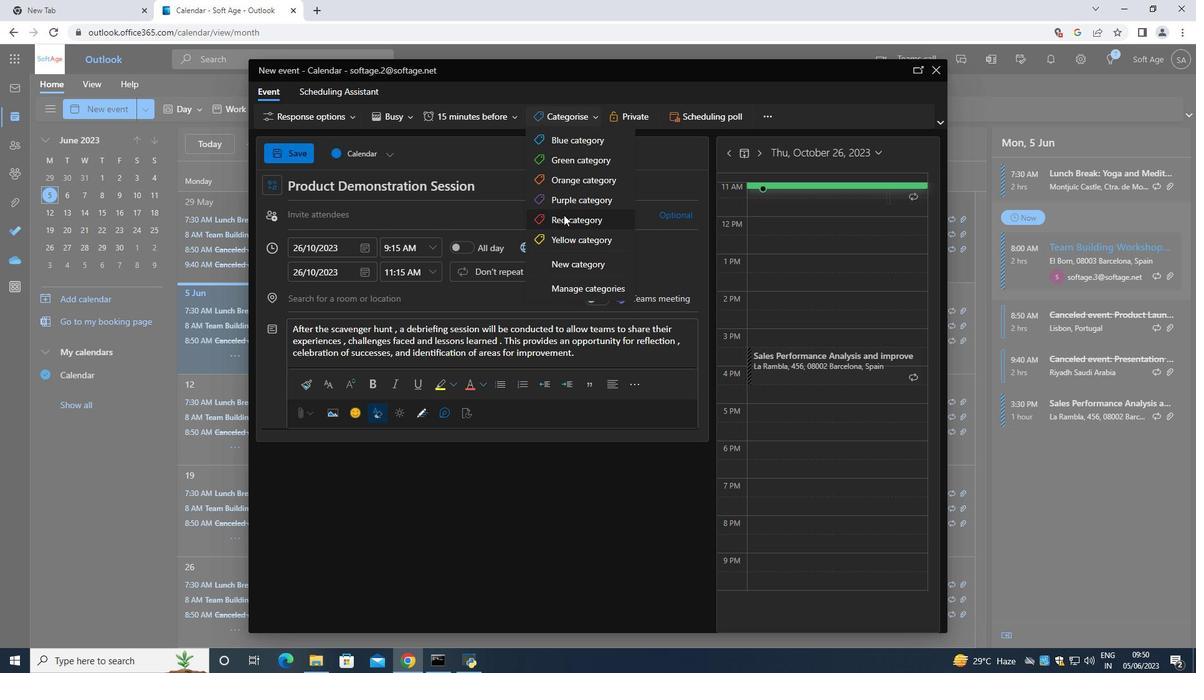 
Action: Mouse moved to (394, 297)
Screenshot: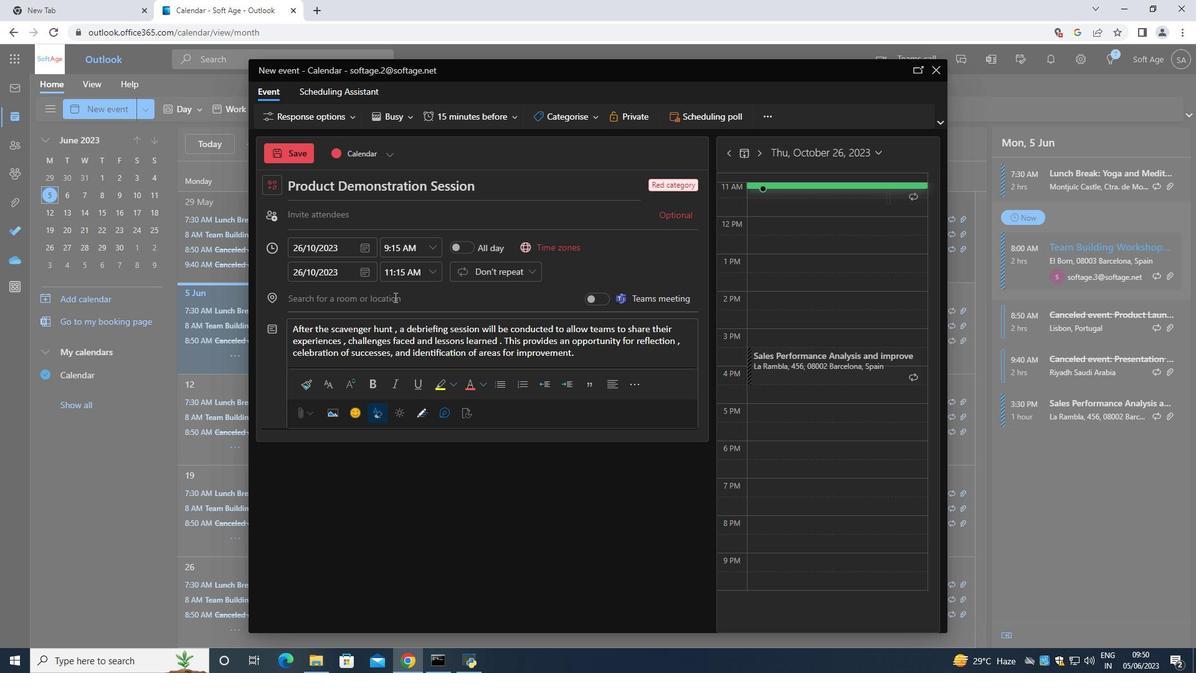 
Action: Mouse pressed left at (394, 297)
Screenshot: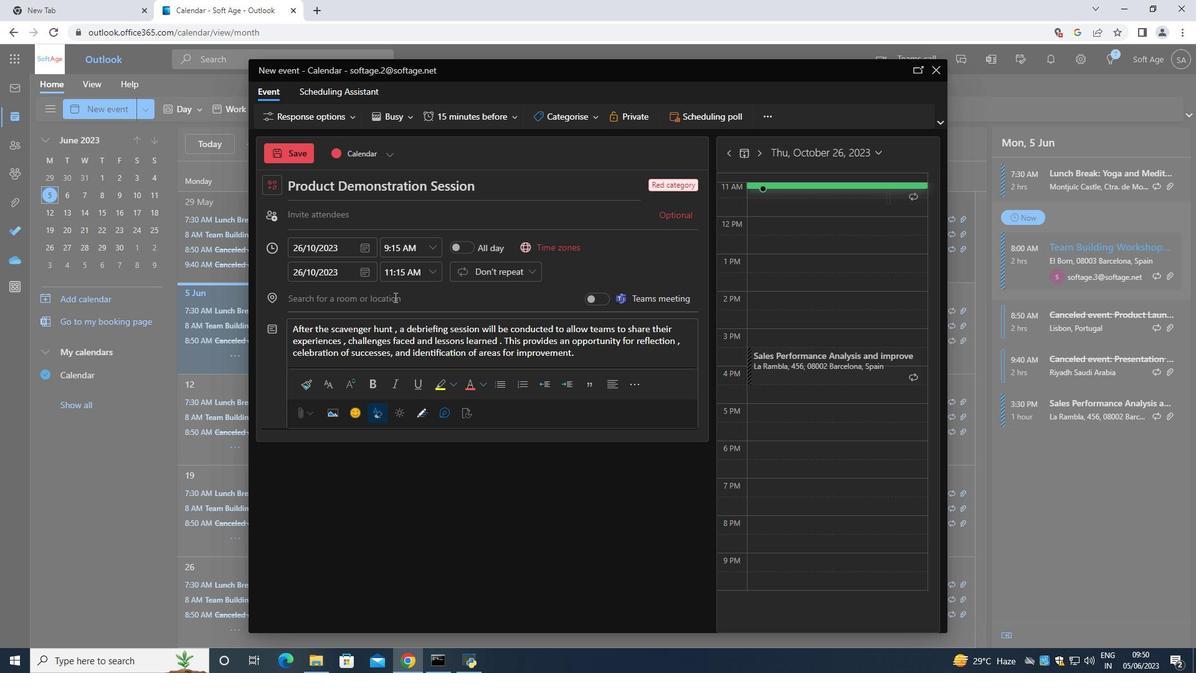 
Action: Mouse moved to (394, 297)
Screenshot: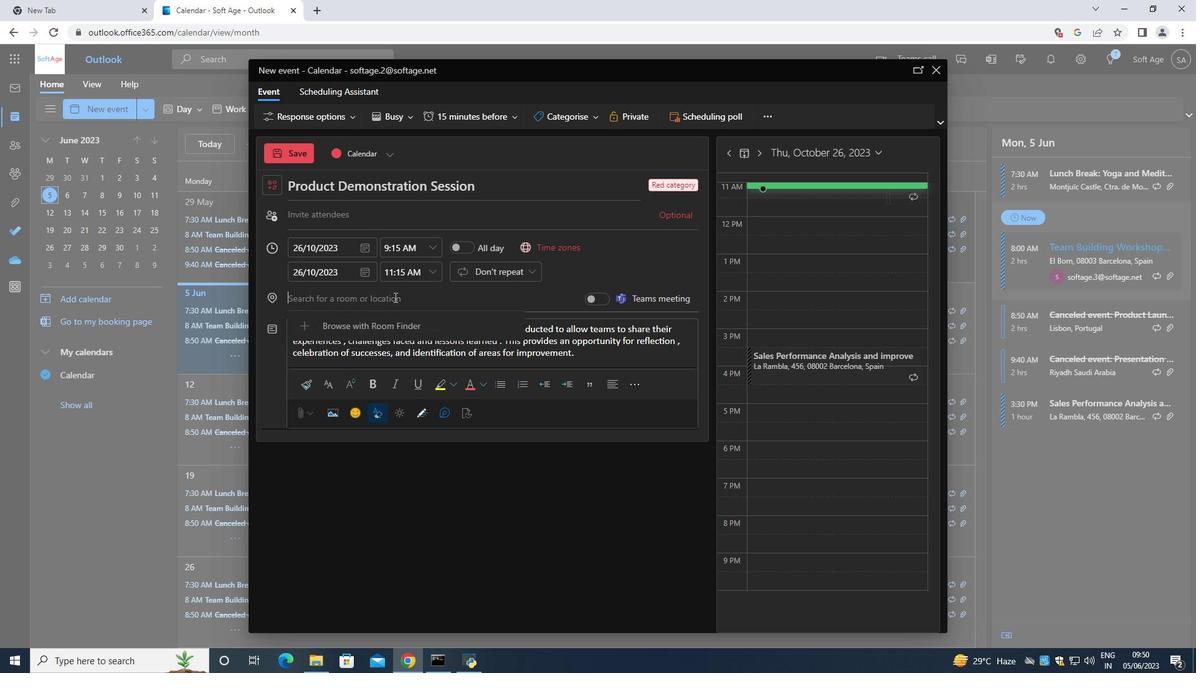 
Action: Key pressed 321<Key.space><Key.shift>Mykonos<Key.space><Key.shift>Town<Key.space>,<Key.space><Key.shift><Key.shift><Key.shift><Key.shift><Key.shift><Key.shift><Key.shift><Key.shift>Mykonos<Key.space>,<Key.space><Key.shift><Key.shift><Key.shift><Key.shift><Key.shift><Key.shift><Key.shift><Key.shift><Key.shift><Key.shift><Key.shift>Greece<Key.space>
Screenshot: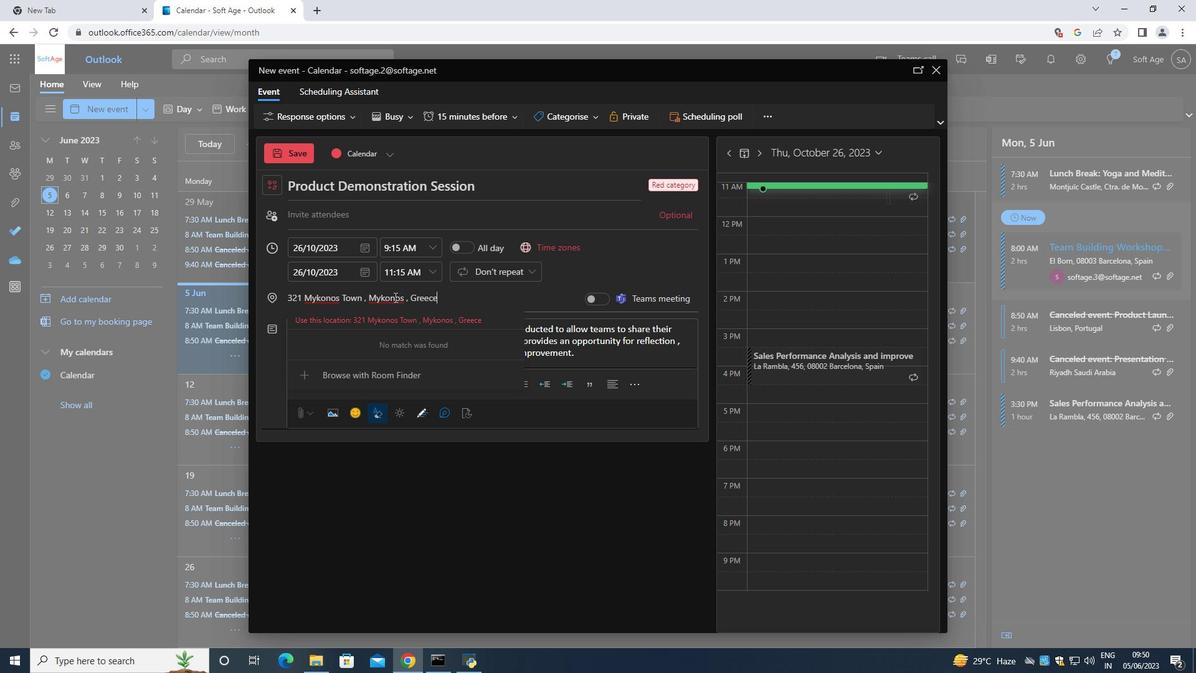 
Action: Mouse moved to (336, 214)
Screenshot: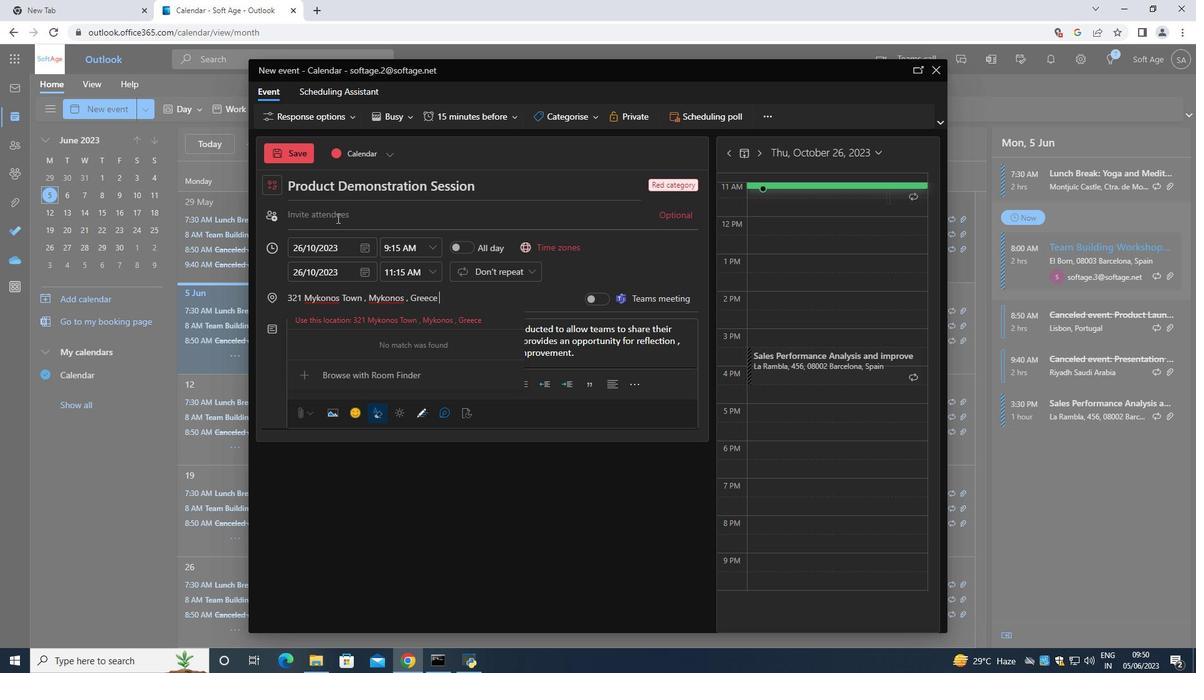 
Action: Mouse pressed left at (336, 214)
Screenshot: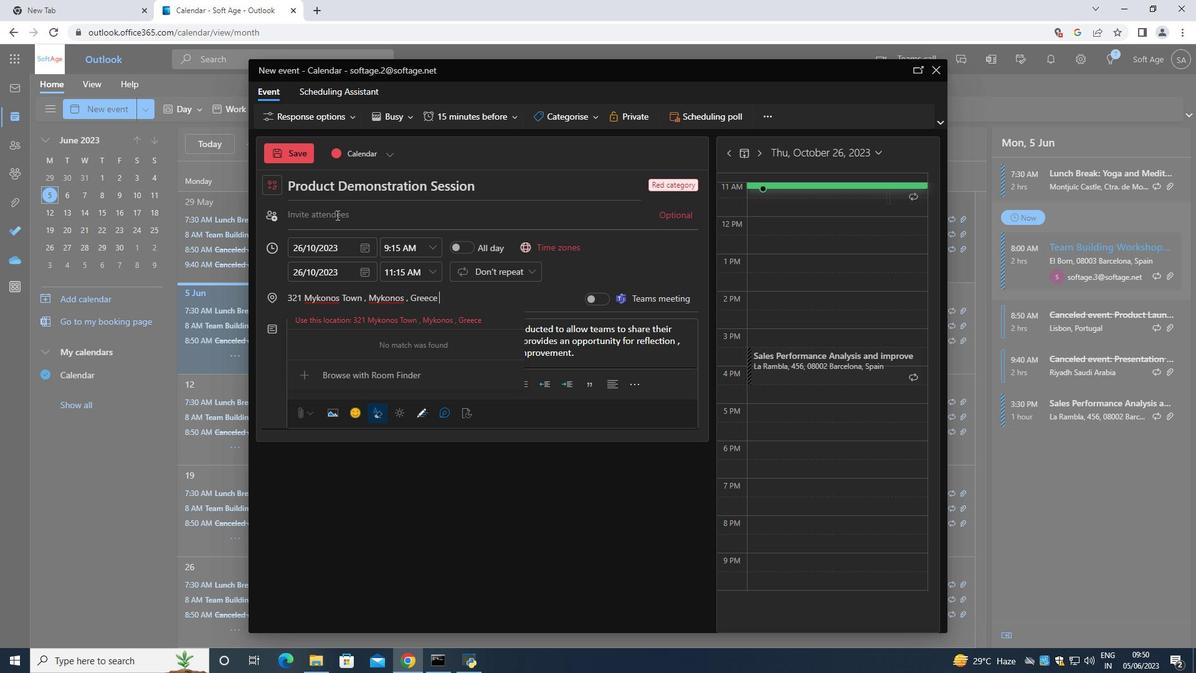 
Action: Mouse moved to (320, 228)
Screenshot: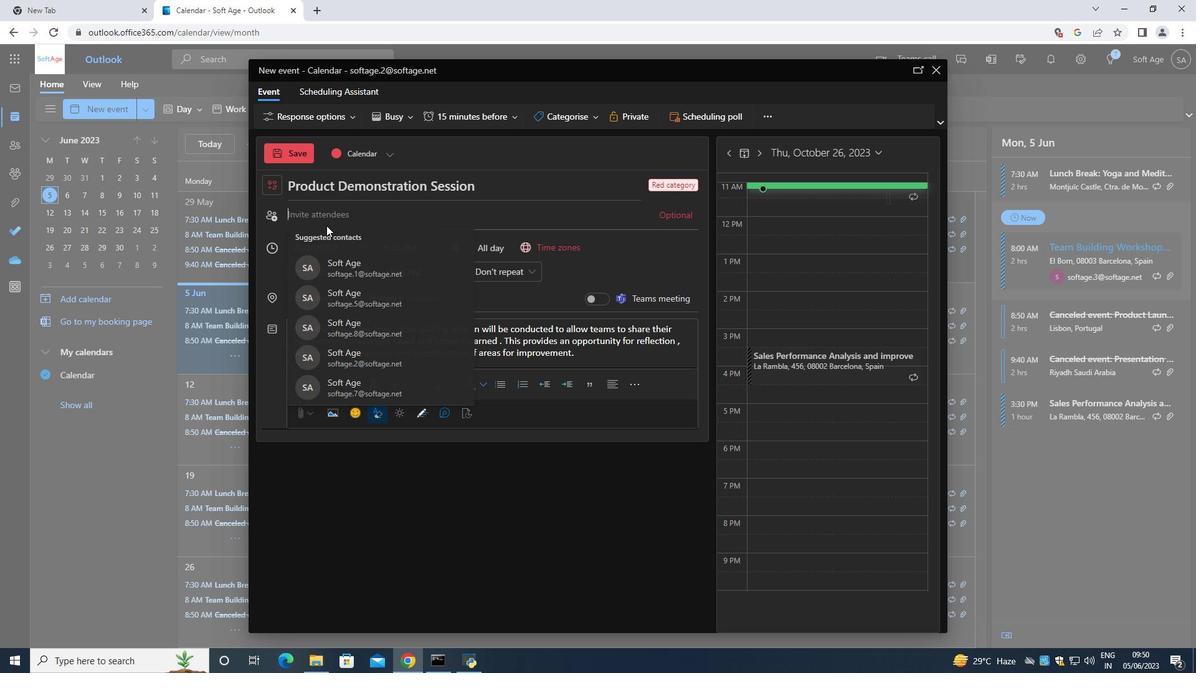 
Action: Key pressed <Key.shift>Softage.10<Key.shift>@softage.net
Screenshot: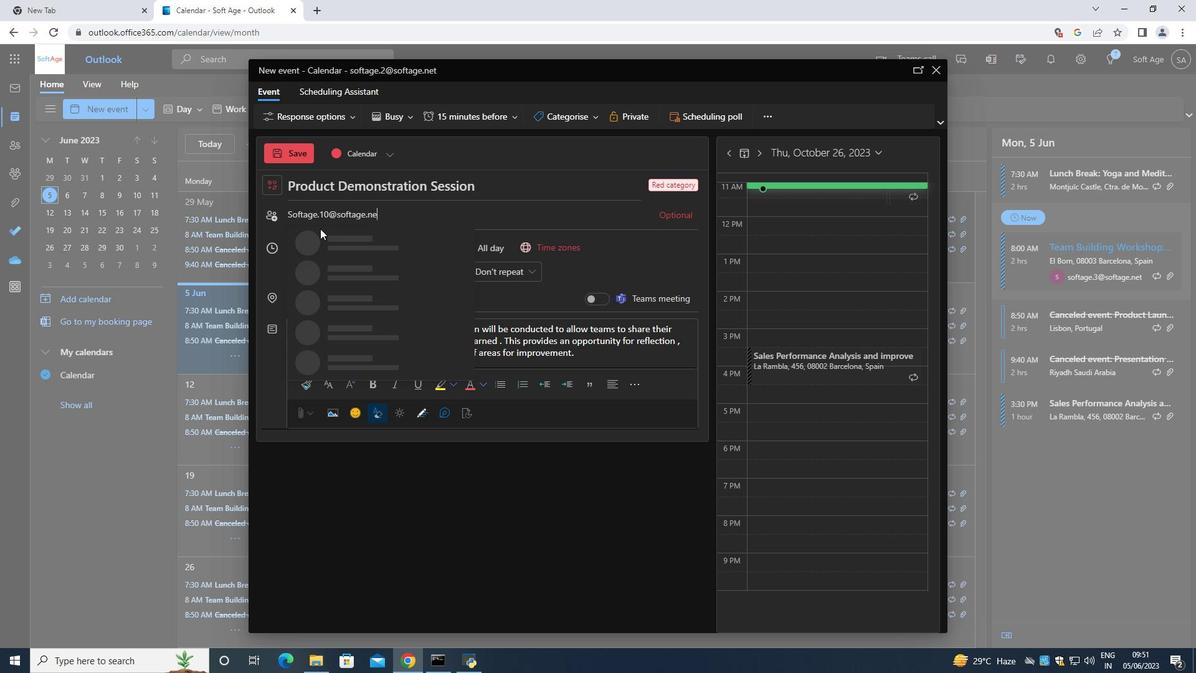 
Action: Mouse moved to (386, 234)
Screenshot: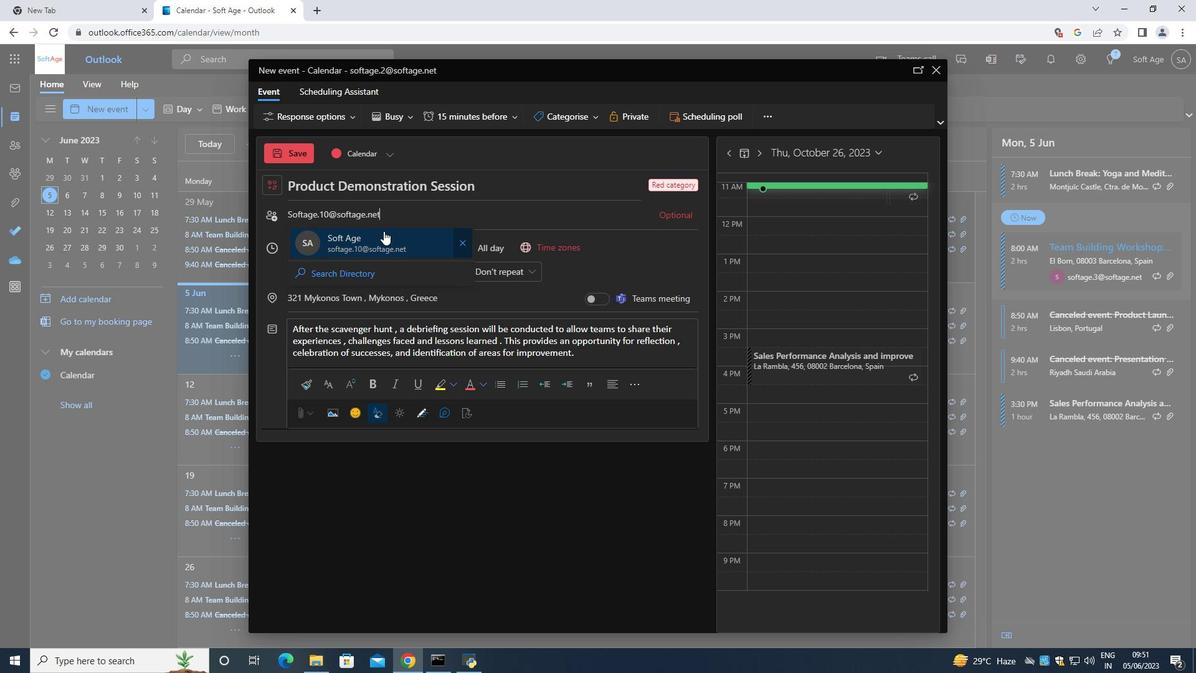 
Action: Mouse pressed left at (386, 234)
Screenshot: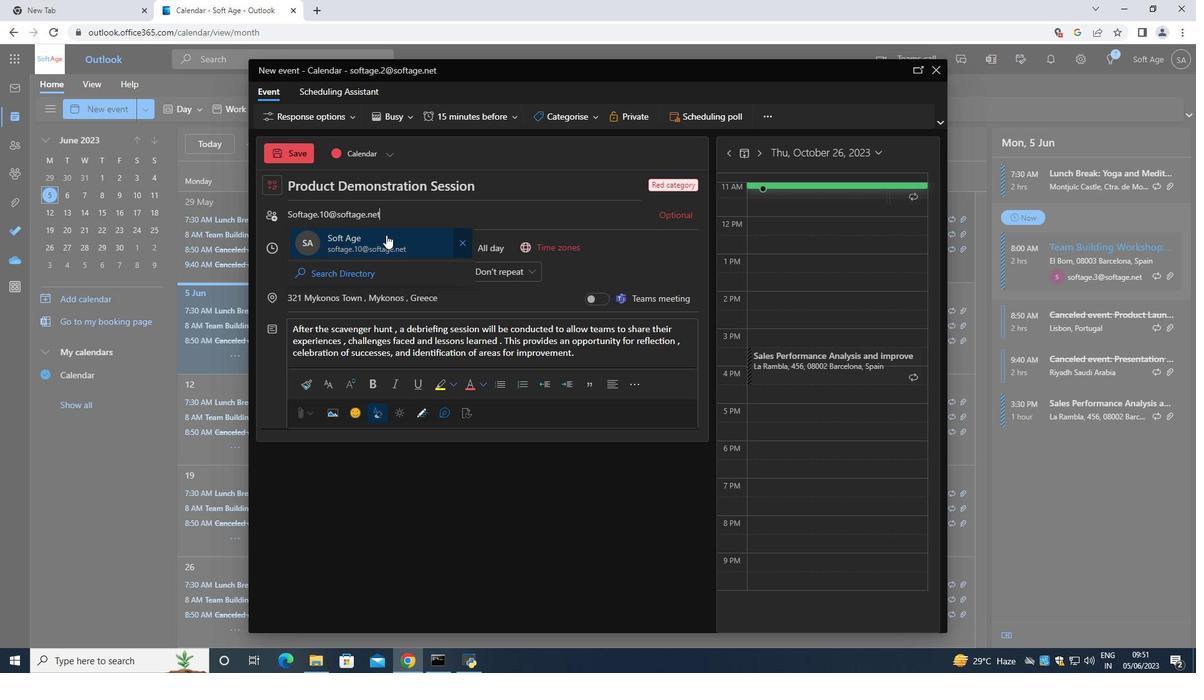 
Action: Mouse moved to (384, 228)
Screenshot: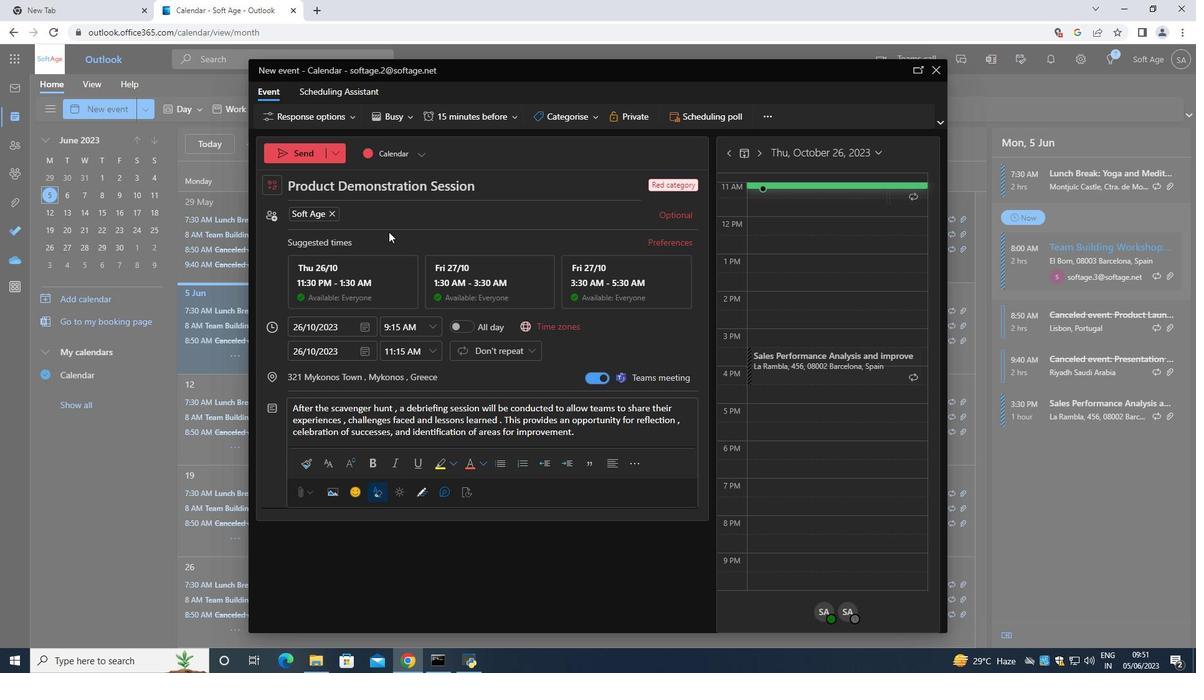 
Action: Key pressed <Key.shift>Softage.1<Key.shift>@softage,<Key.backspace><Key.shift>Softage.1<Key.shift>@softage.n
Screenshot: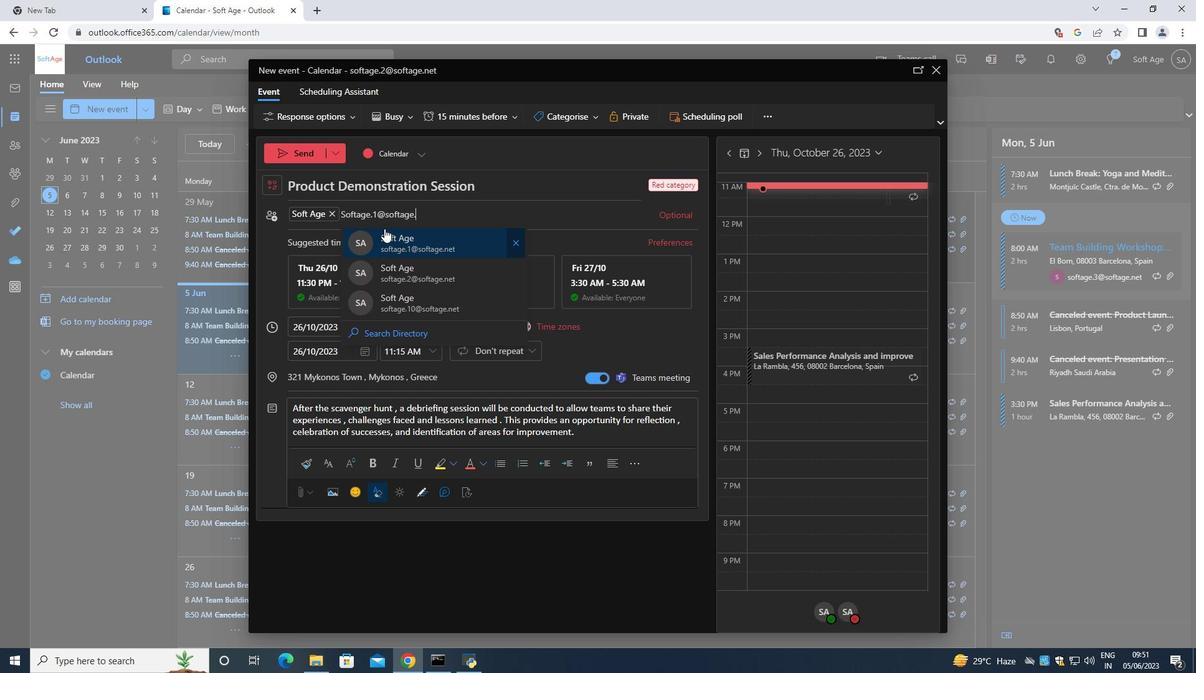 
Action: Mouse moved to (405, 247)
Screenshot: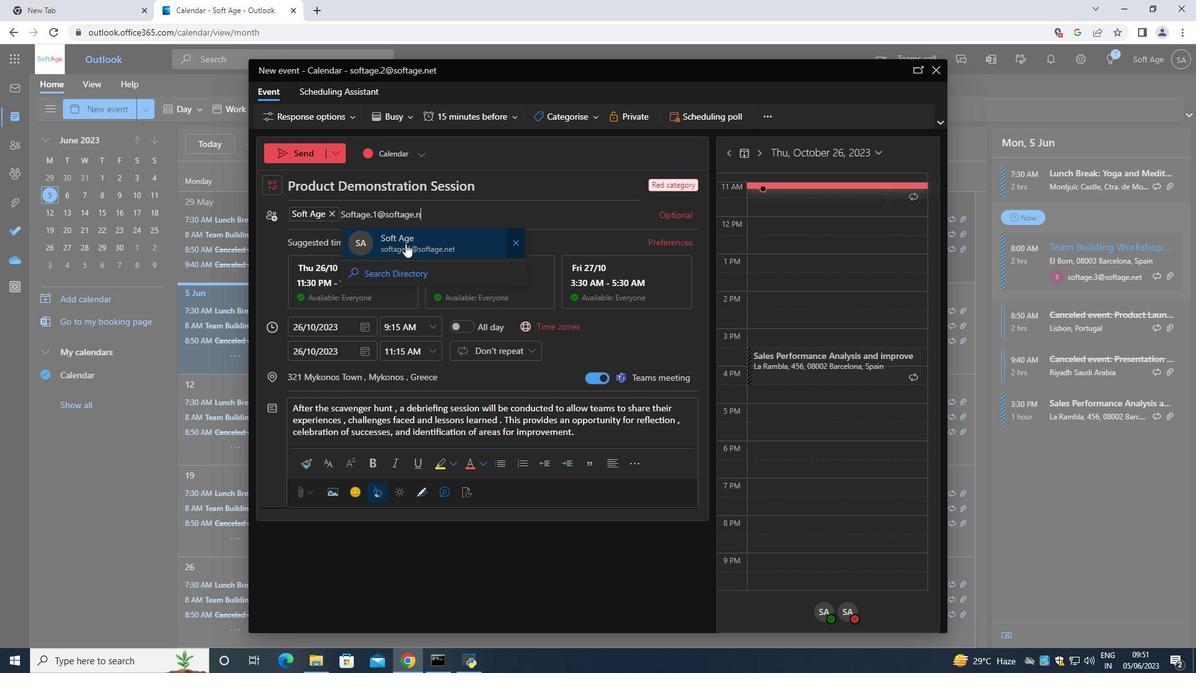 
Action: Mouse pressed left at (405, 247)
Screenshot: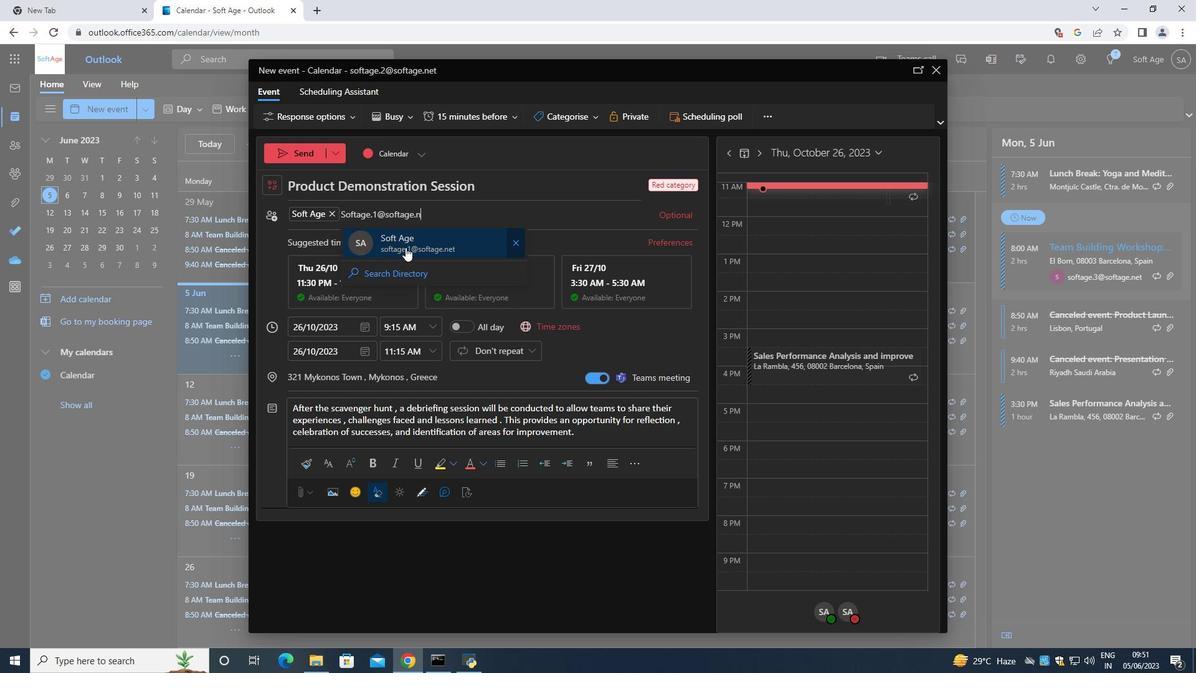 
Action: Mouse moved to (297, 157)
Screenshot: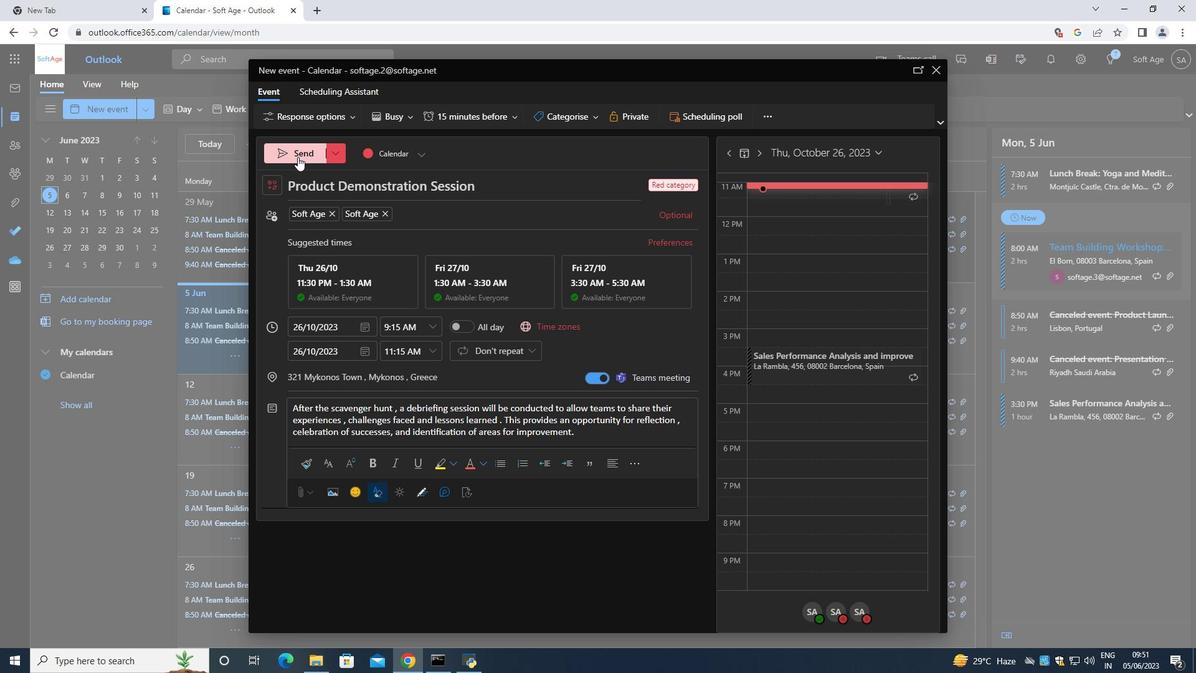
Action: Mouse pressed left at (297, 157)
Screenshot: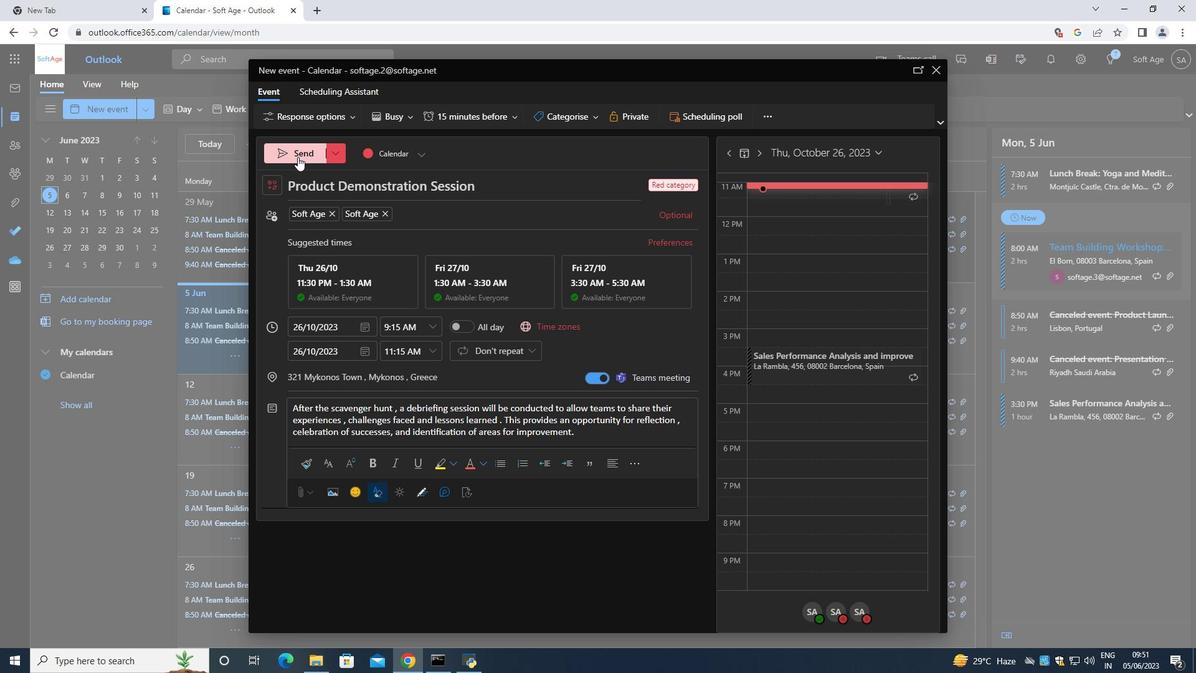 
